 Task: Open a blank sheet, save the file as Rabbit.docx Insert a picture of 'Rabbit' with name  ' Rabbit.png ' Apply border to the image, change style to Dashed line, color Yellow and width '4 pt'
Action: Mouse moved to (291, 236)
Screenshot: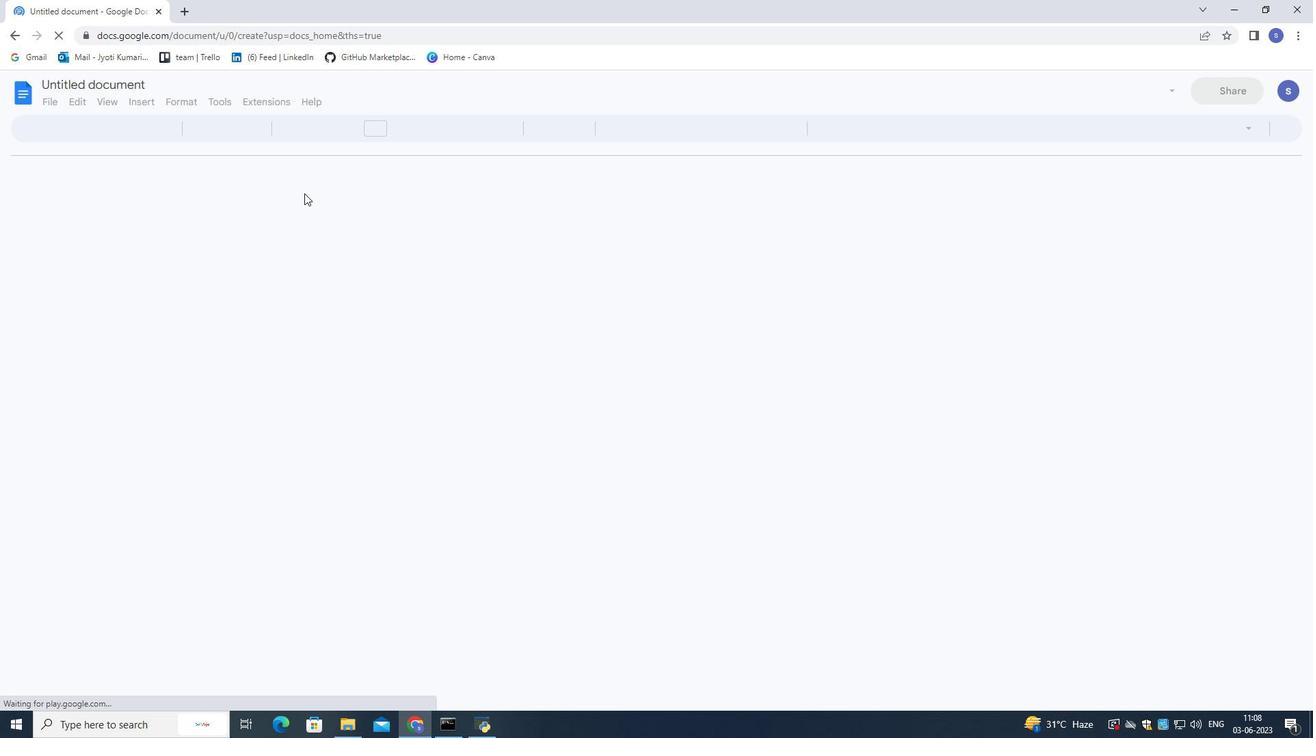 
Action: Mouse pressed left at (291, 236)
Screenshot: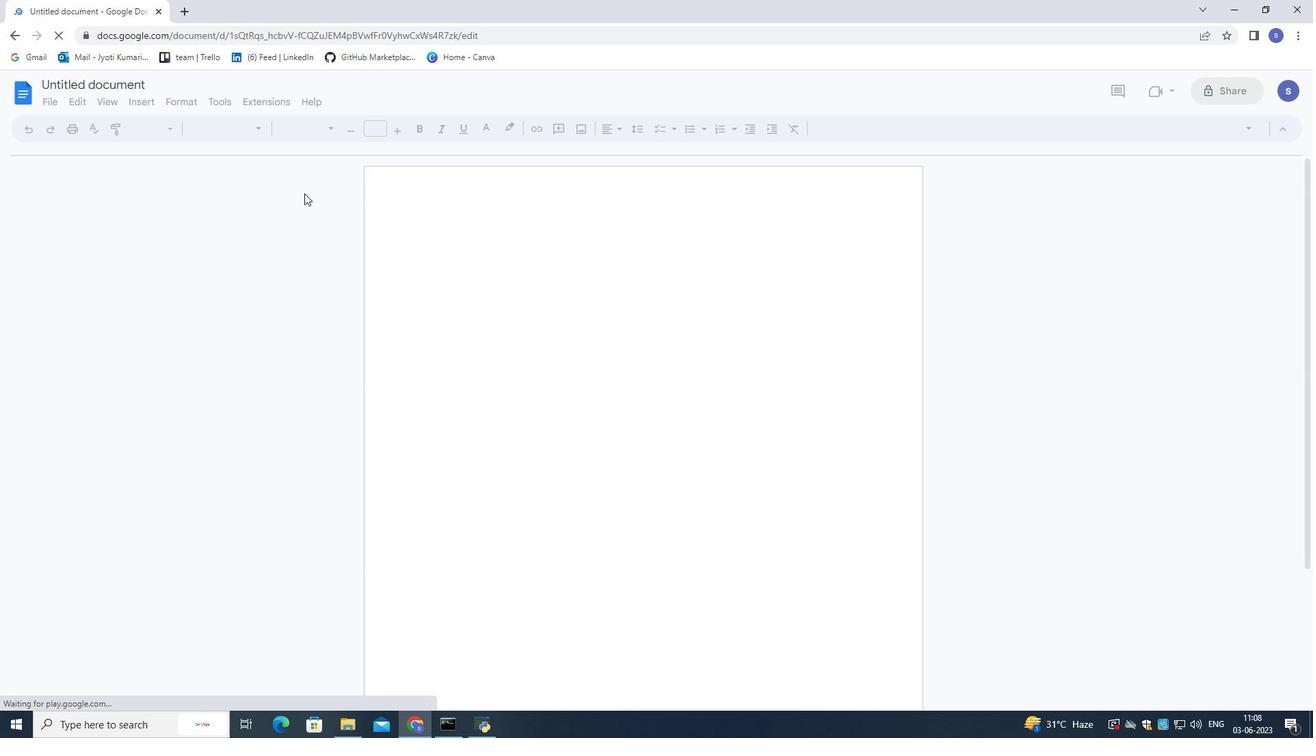 
Action: Mouse moved to (303, 192)
Screenshot: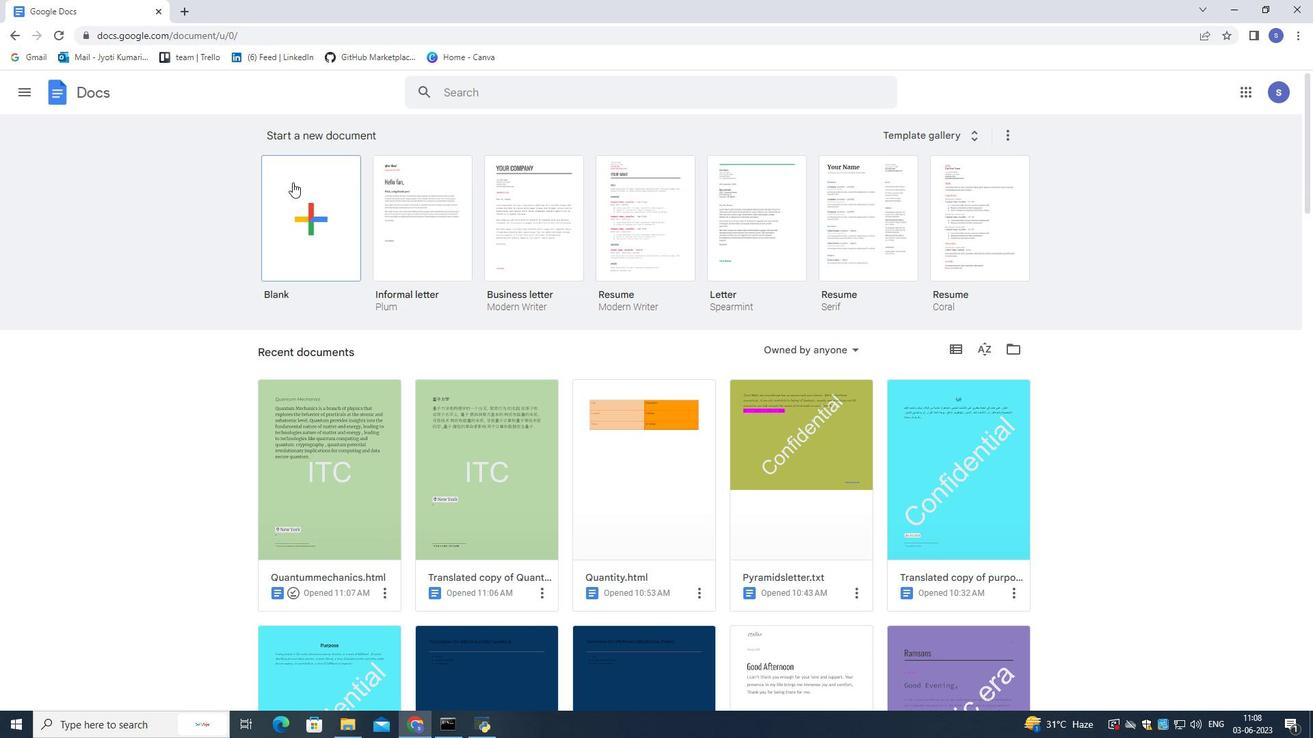 
Action: Mouse pressed left at (303, 192)
Screenshot: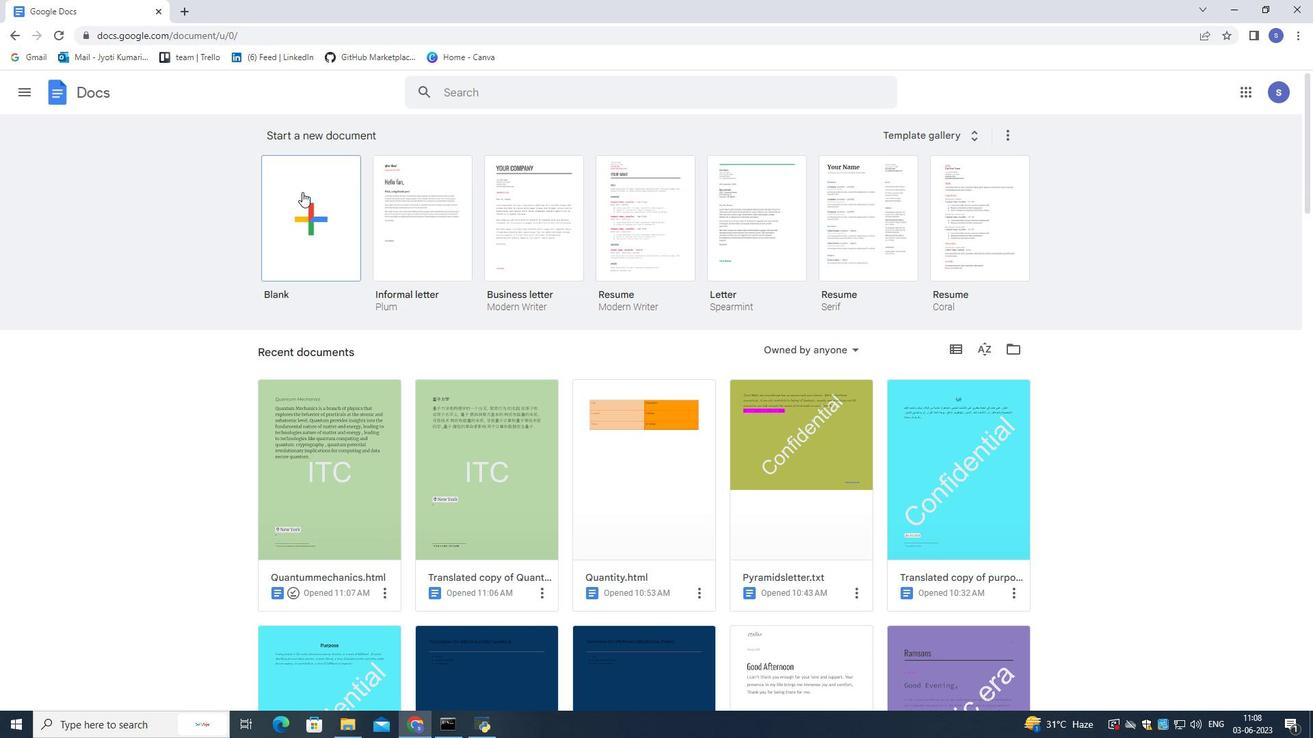 
Action: Mouse moved to (148, 81)
Screenshot: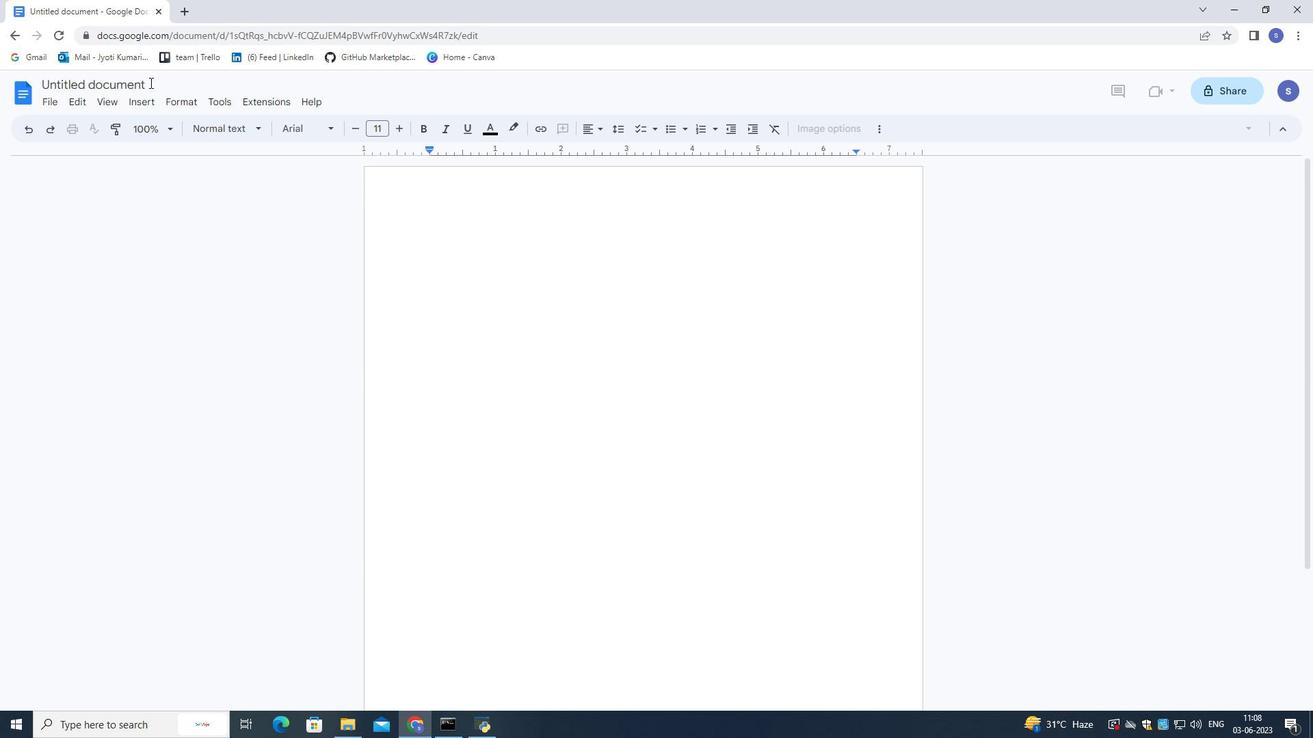 
Action: Mouse pressed left at (148, 81)
Screenshot: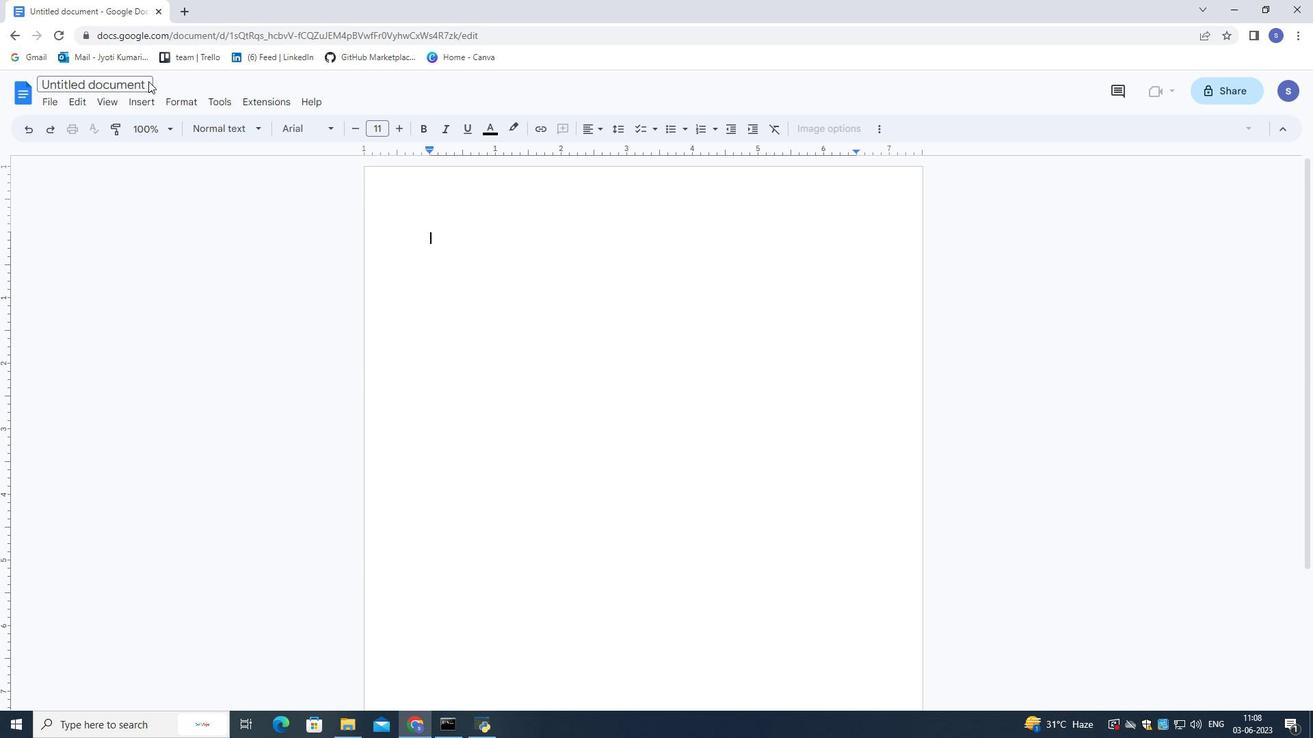 
Action: Key pressed <Key.shift>Rabbit.docx
Screenshot: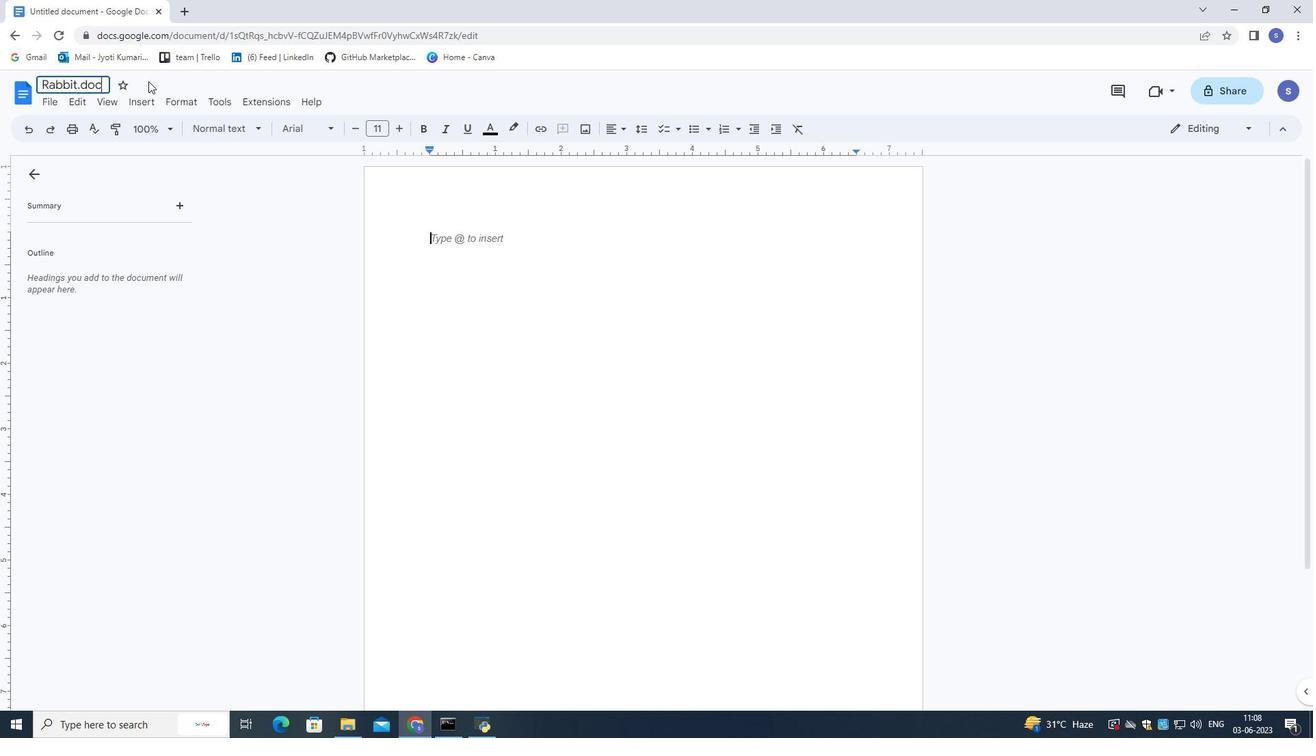 
Action: Mouse moved to (268, 120)
Screenshot: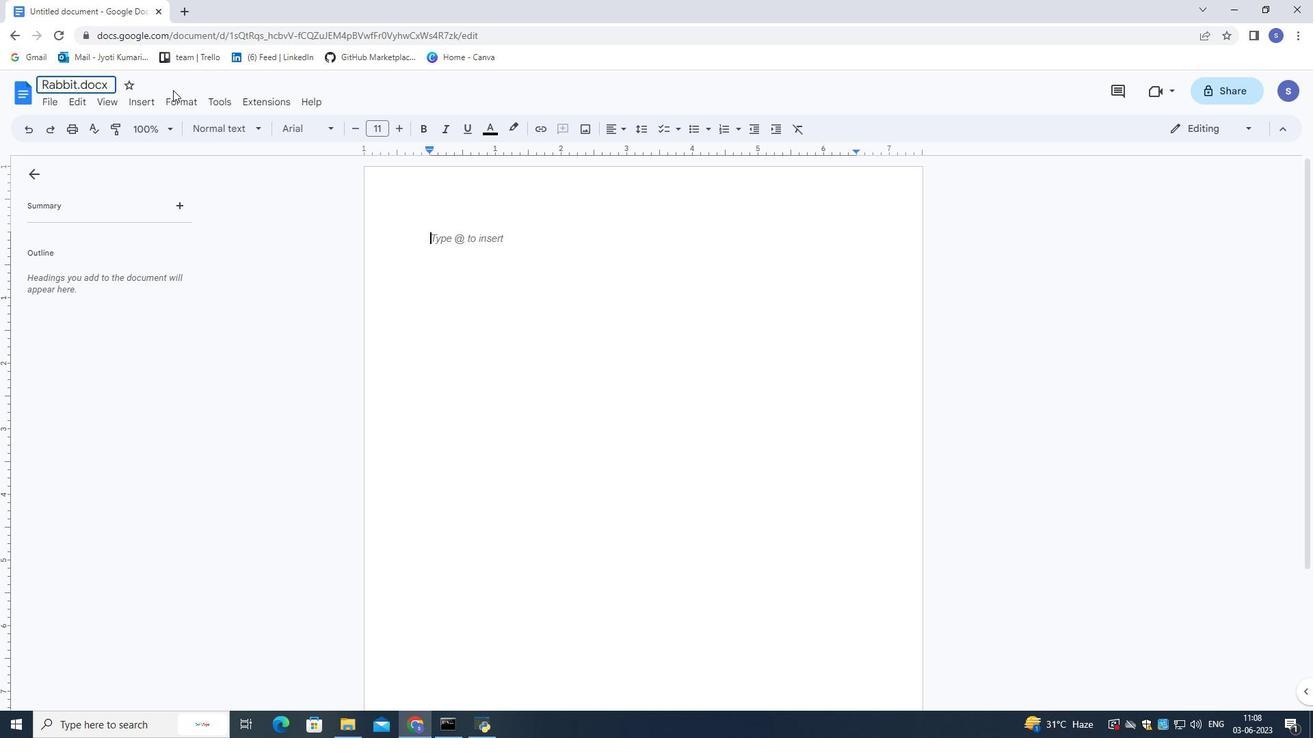 
Action: Key pressed <Key.enter>
Screenshot: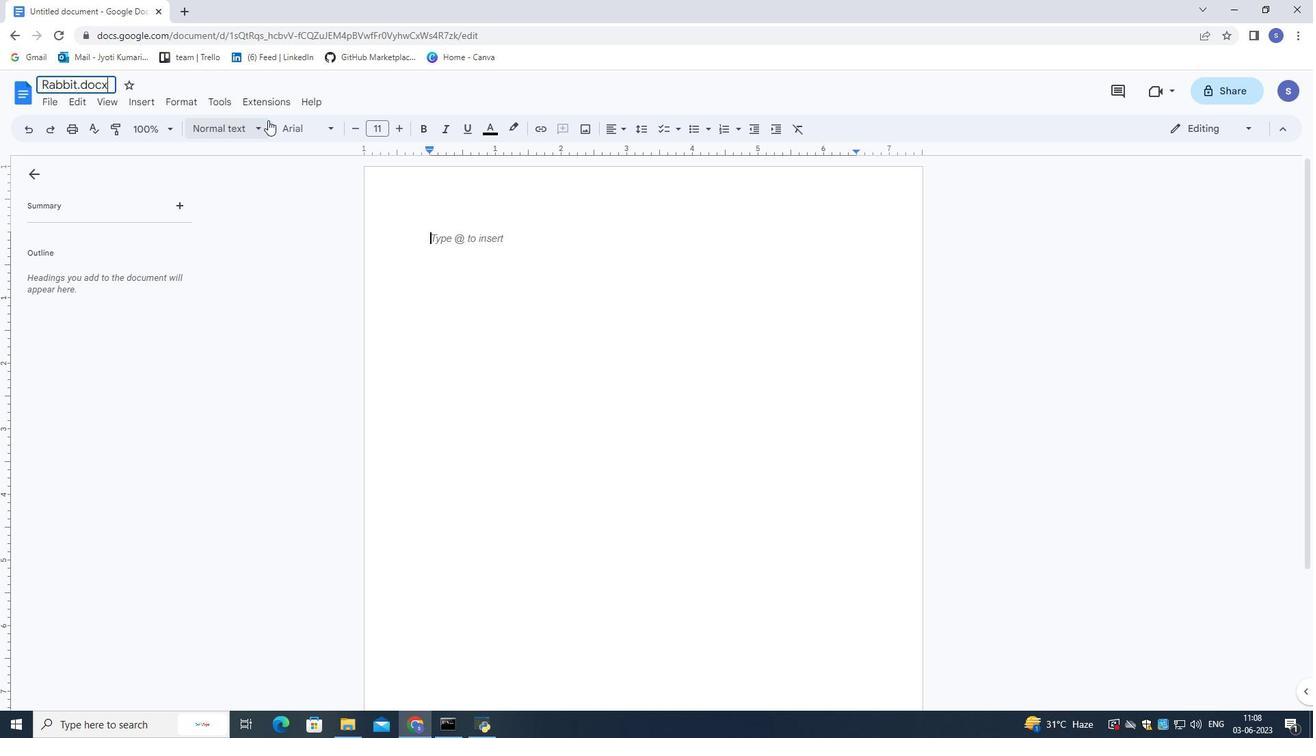 
Action: Mouse moved to (522, 230)
Screenshot: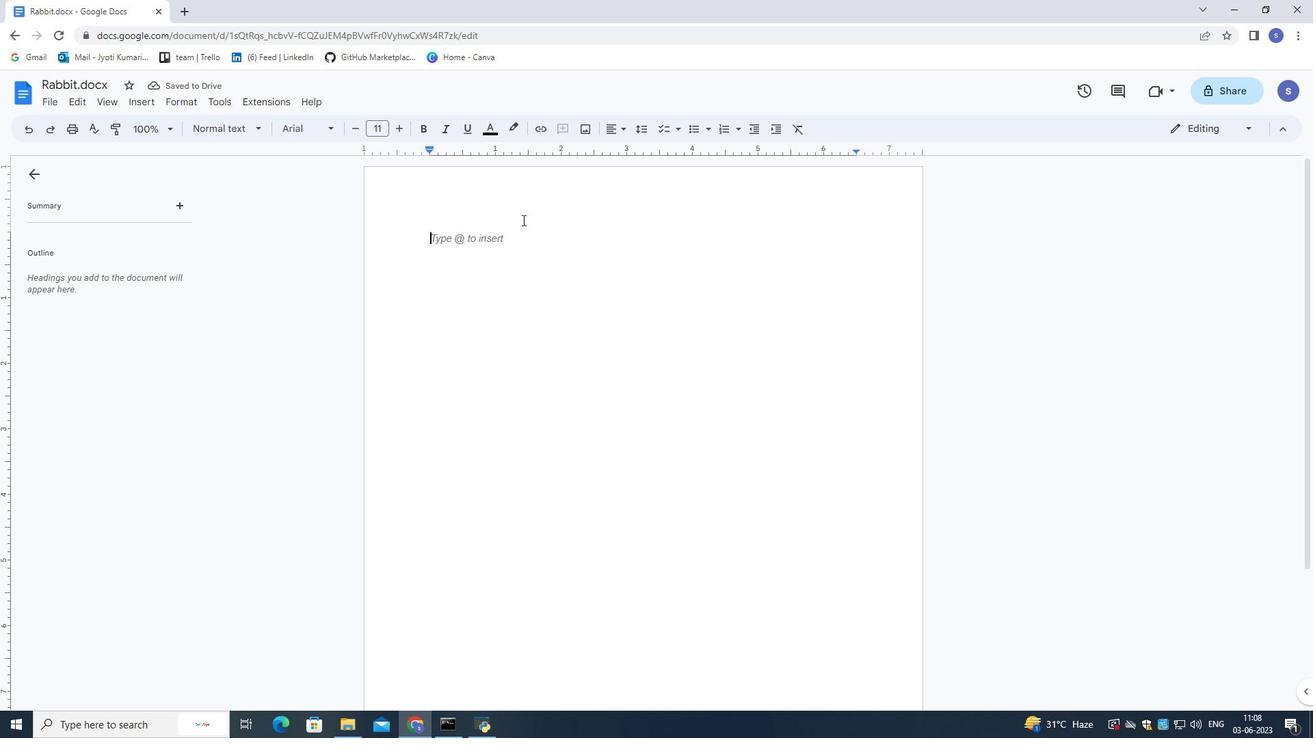 
Action: Mouse pressed left at (522, 230)
Screenshot: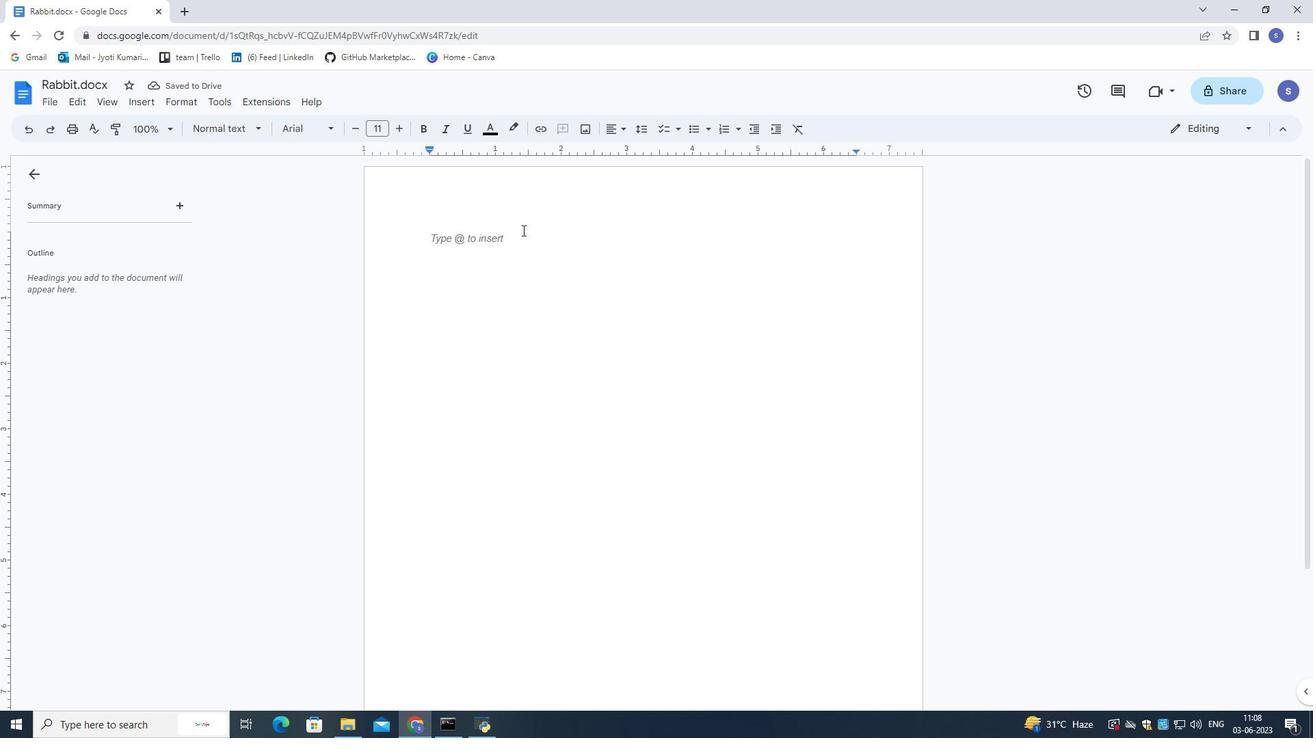 
Action: Mouse moved to (582, 123)
Screenshot: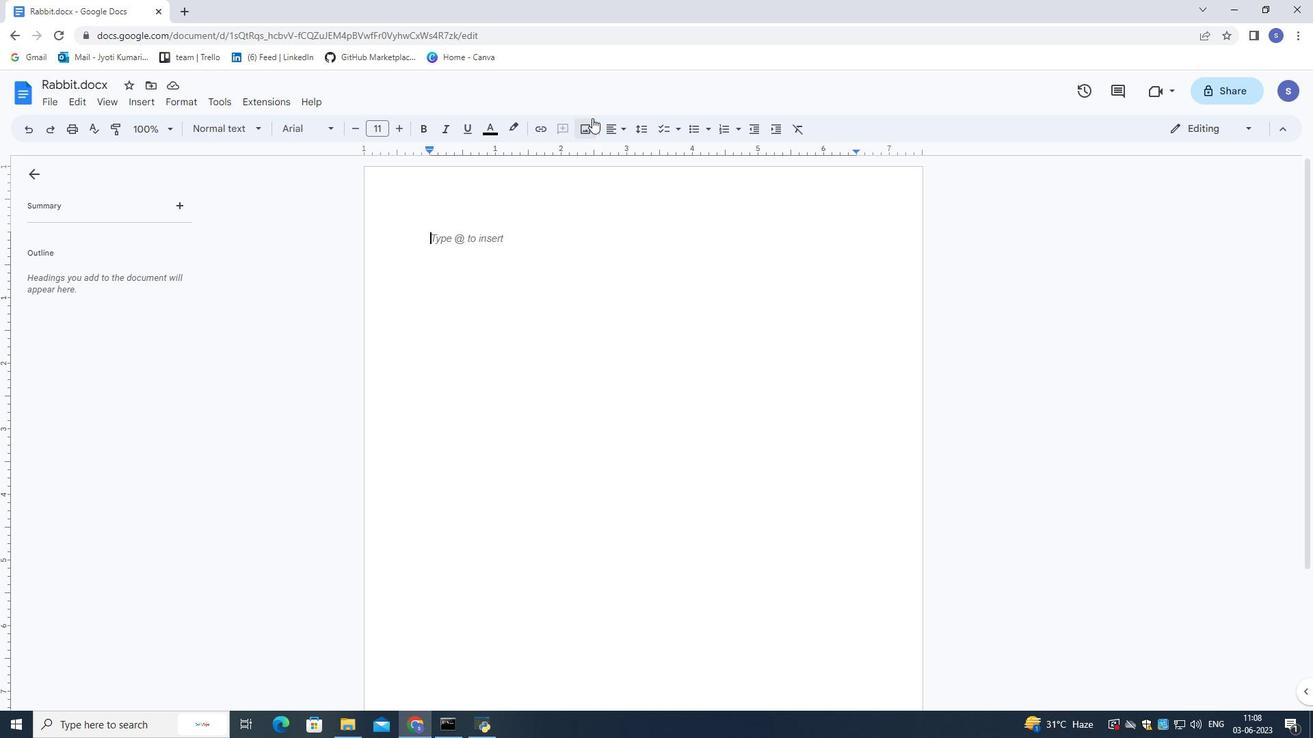 
Action: Mouse pressed left at (582, 123)
Screenshot: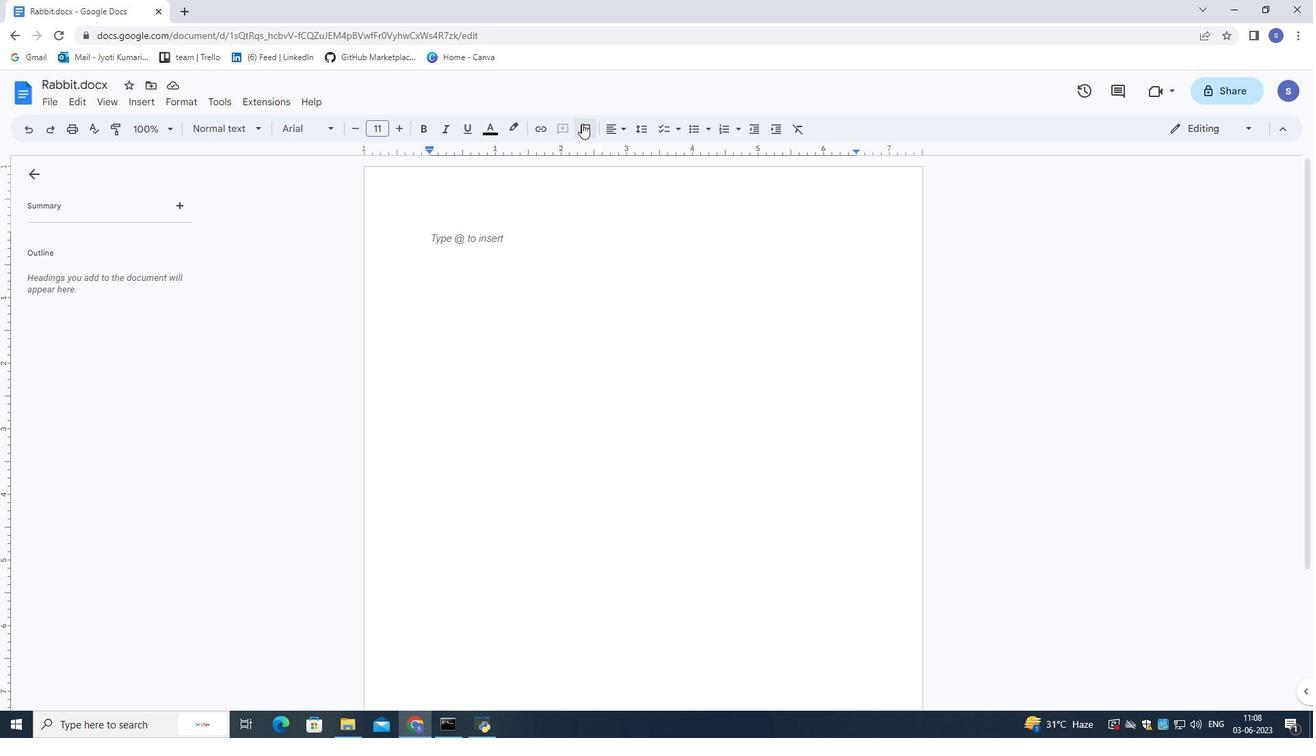 
Action: Mouse moved to (600, 154)
Screenshot: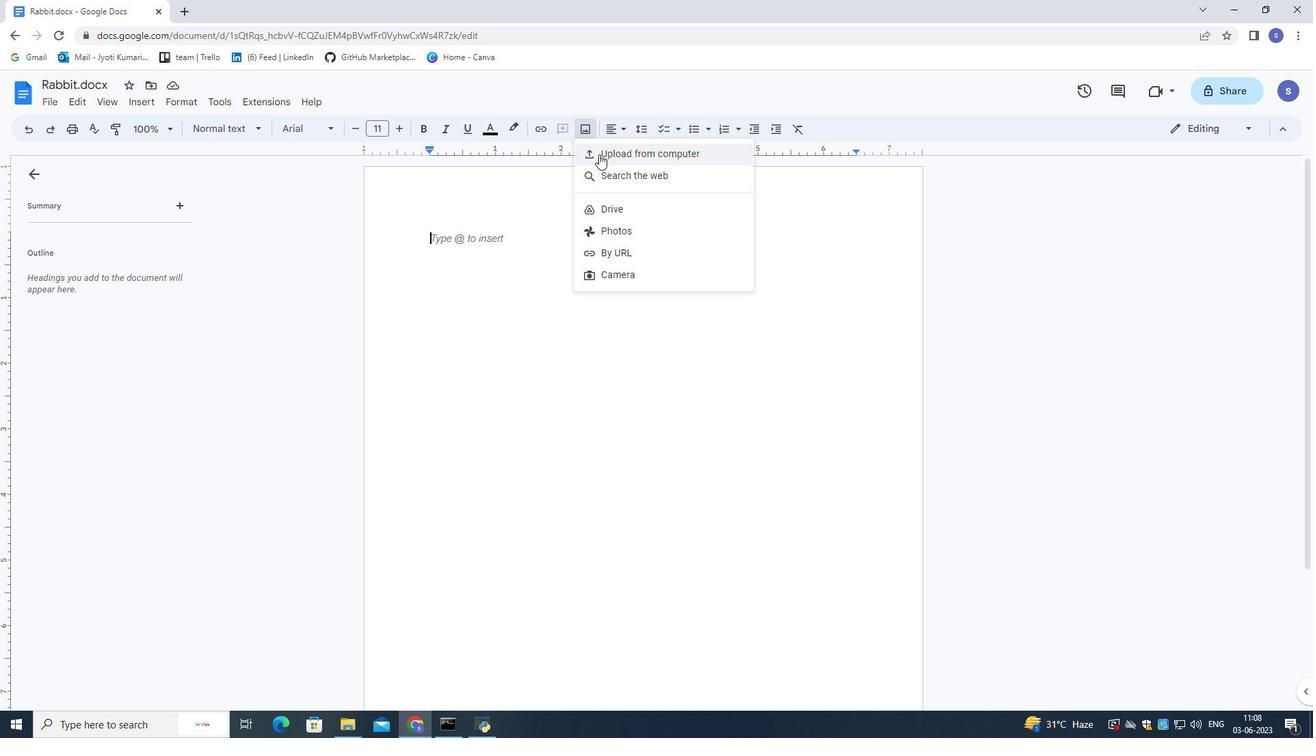 
Action: Mouse pressed left at (600, 154)
Screenshot: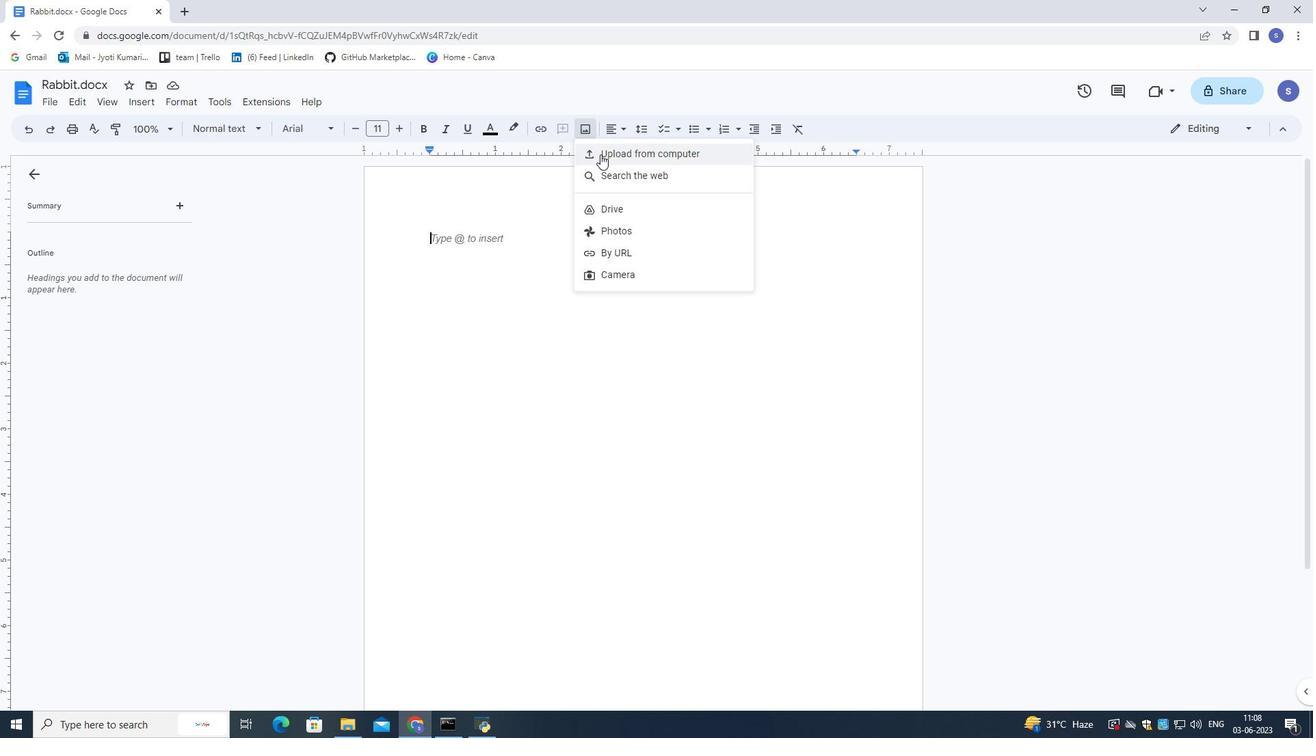 
Action: Mouse moved to (244, 114)
Screenshot: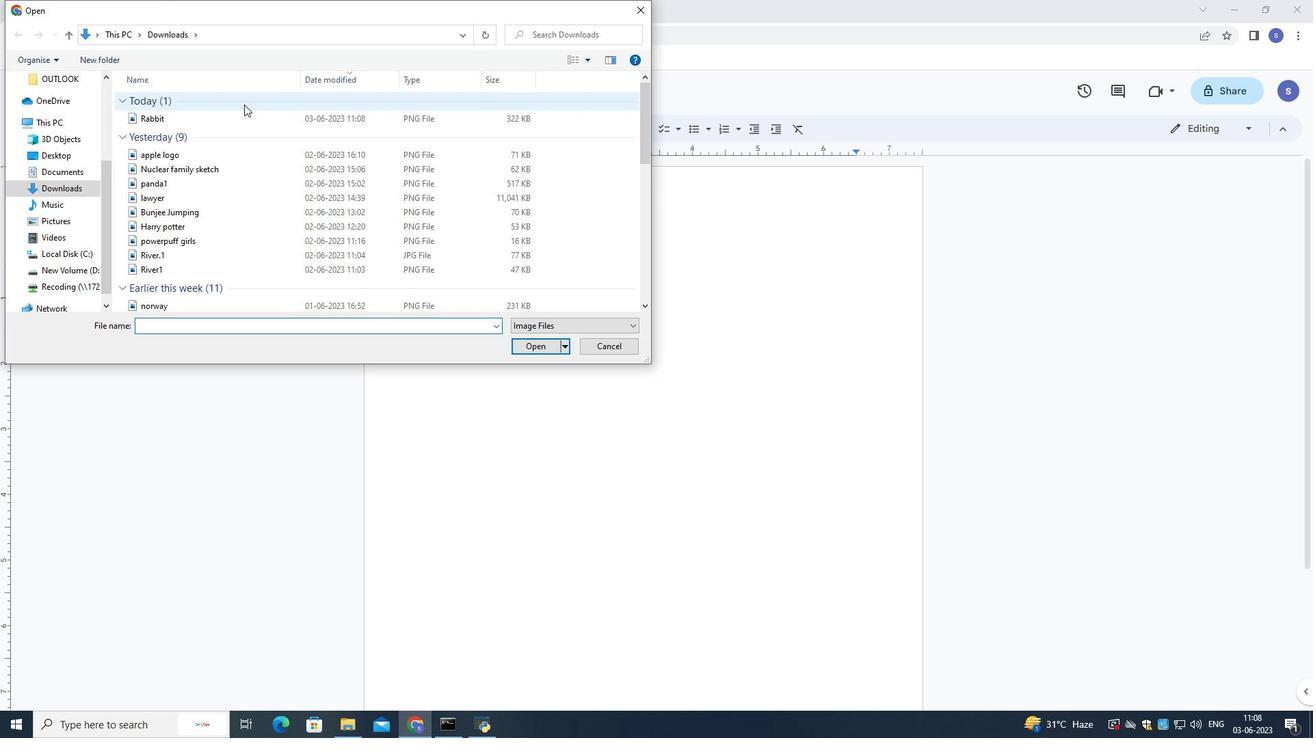 
Action: Mouse pressed left at (244, 114)
Screenshot: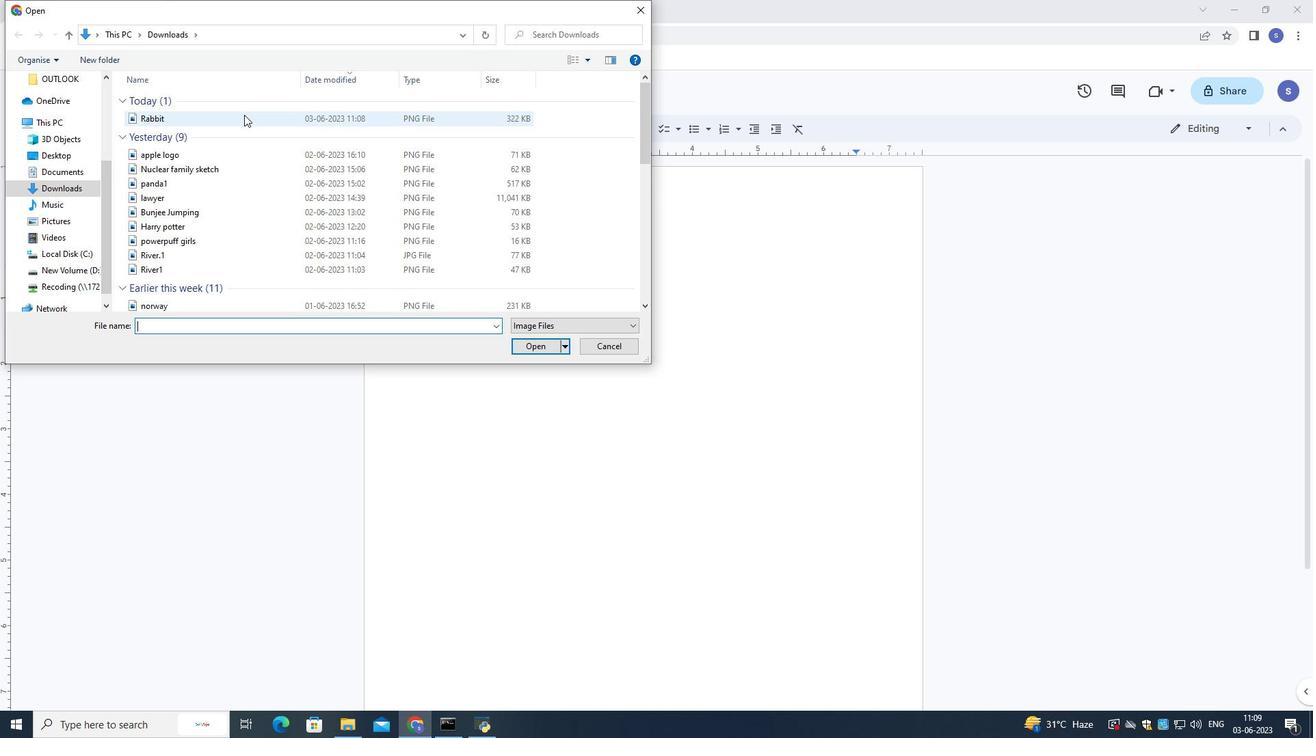 
Action: Mouse moved to (532, 349)
Screenshot: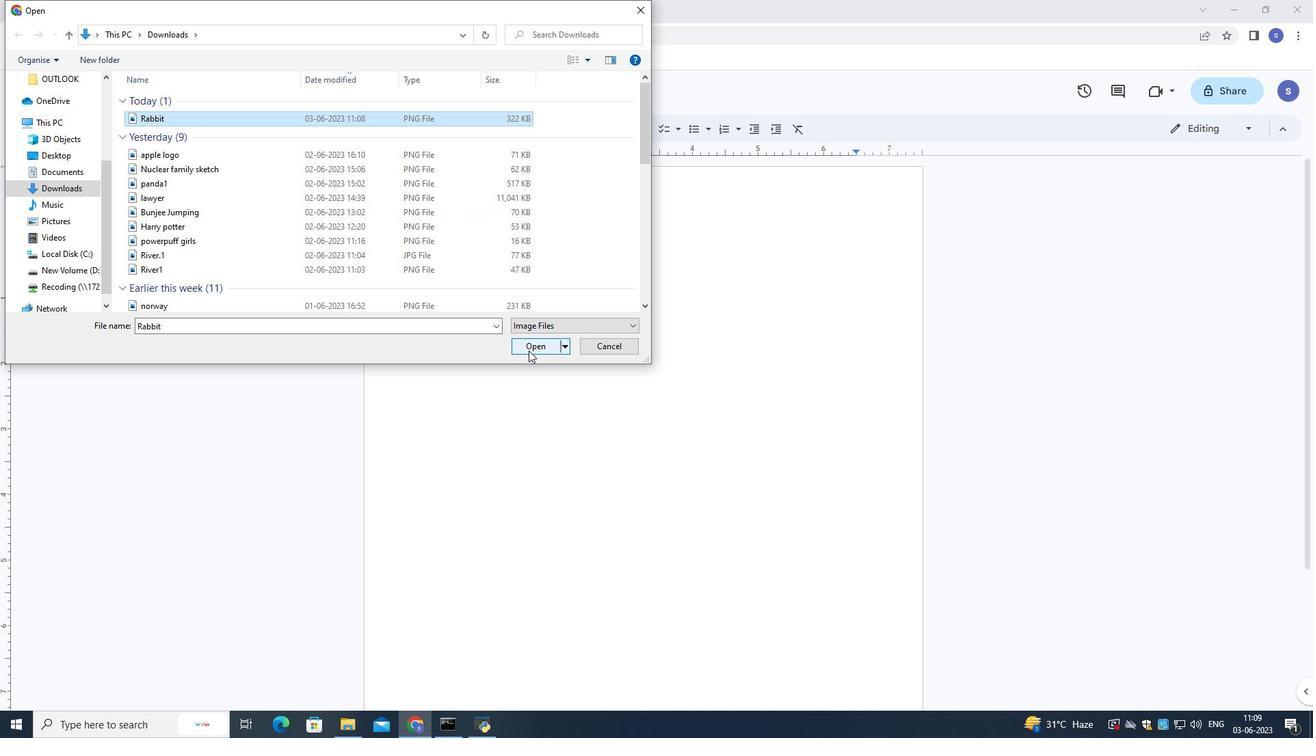 
Action: Mouse pressed left at (532, 349)
Screenshot: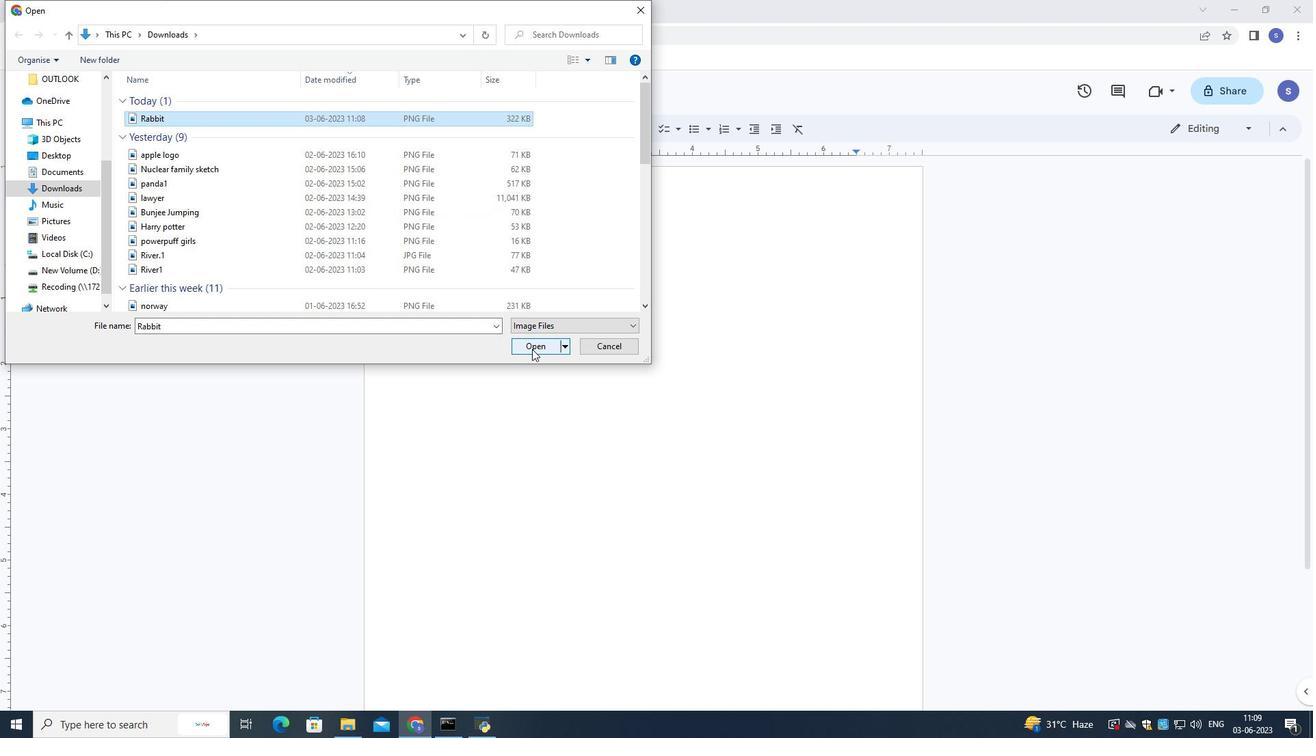 
Action: Mouse moved to (575, 309)
Screenshot: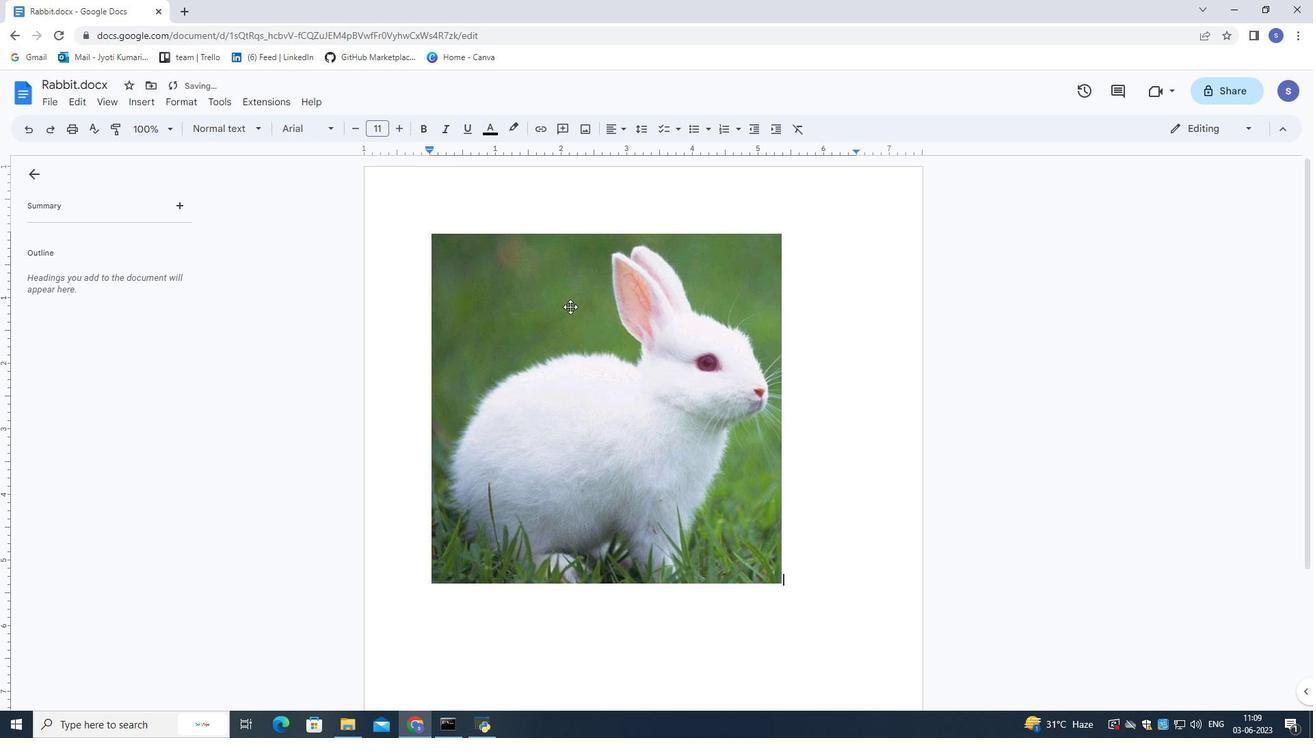 
Action: Mouse pressed left at (575, 309)
Screenshot: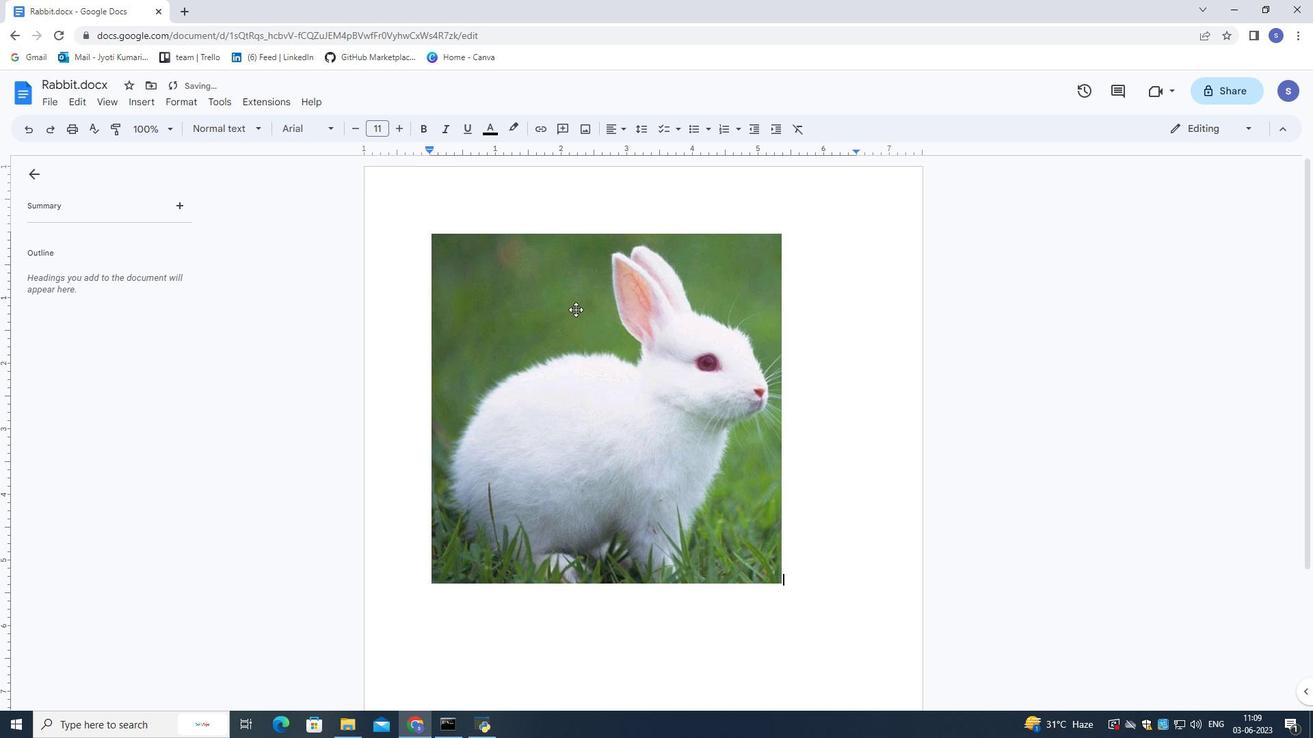 
Action: Mouse moved to (539, 270)
Screenshot: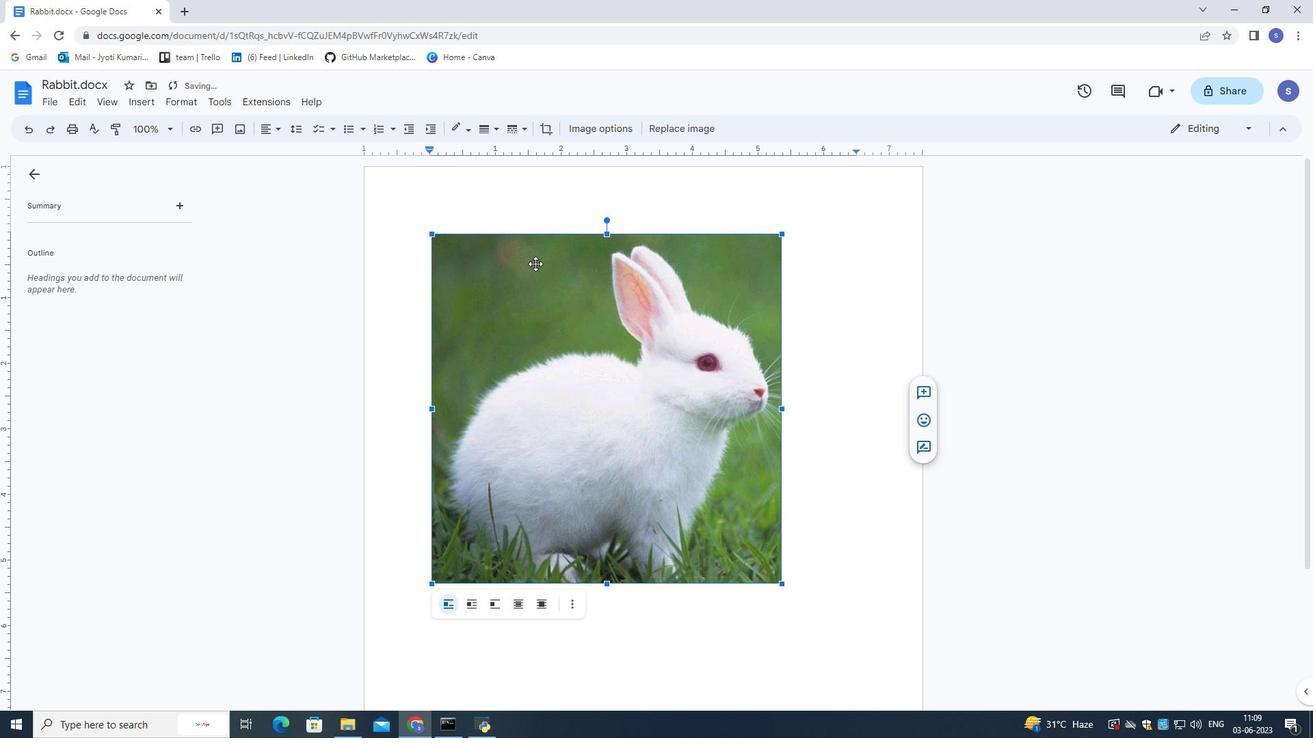 
Action: Mouse pressed left at (539, 270)
Screenshot: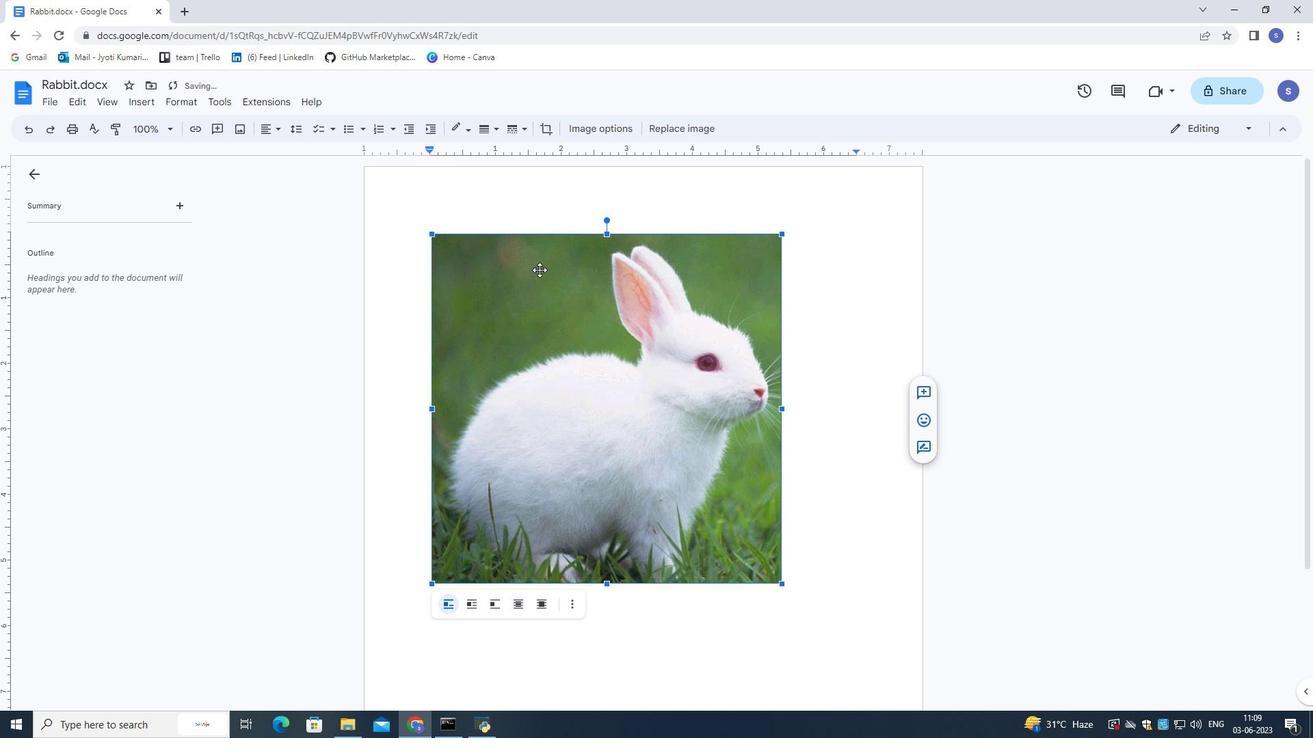 
Action: Mouse moved to (541, 327)
Screenshot: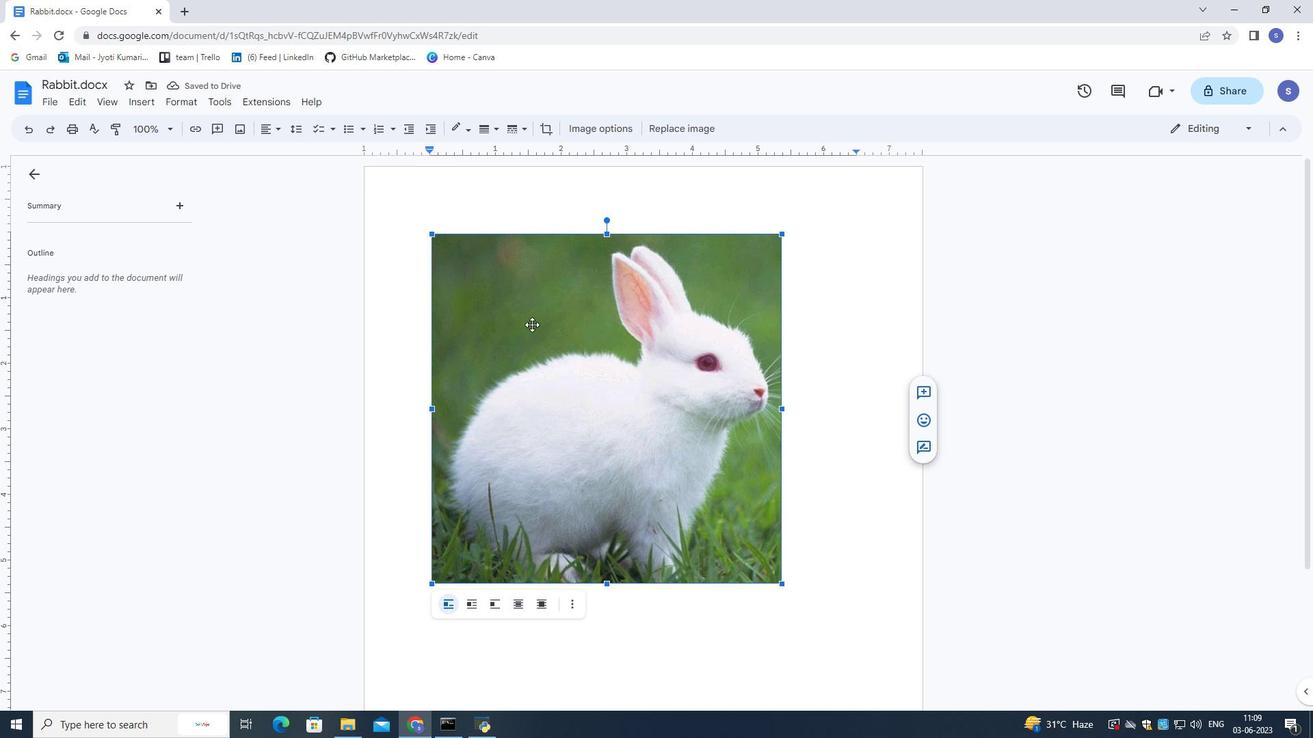 
Action: Mouse pressed left at (541, 327)
Screenshot: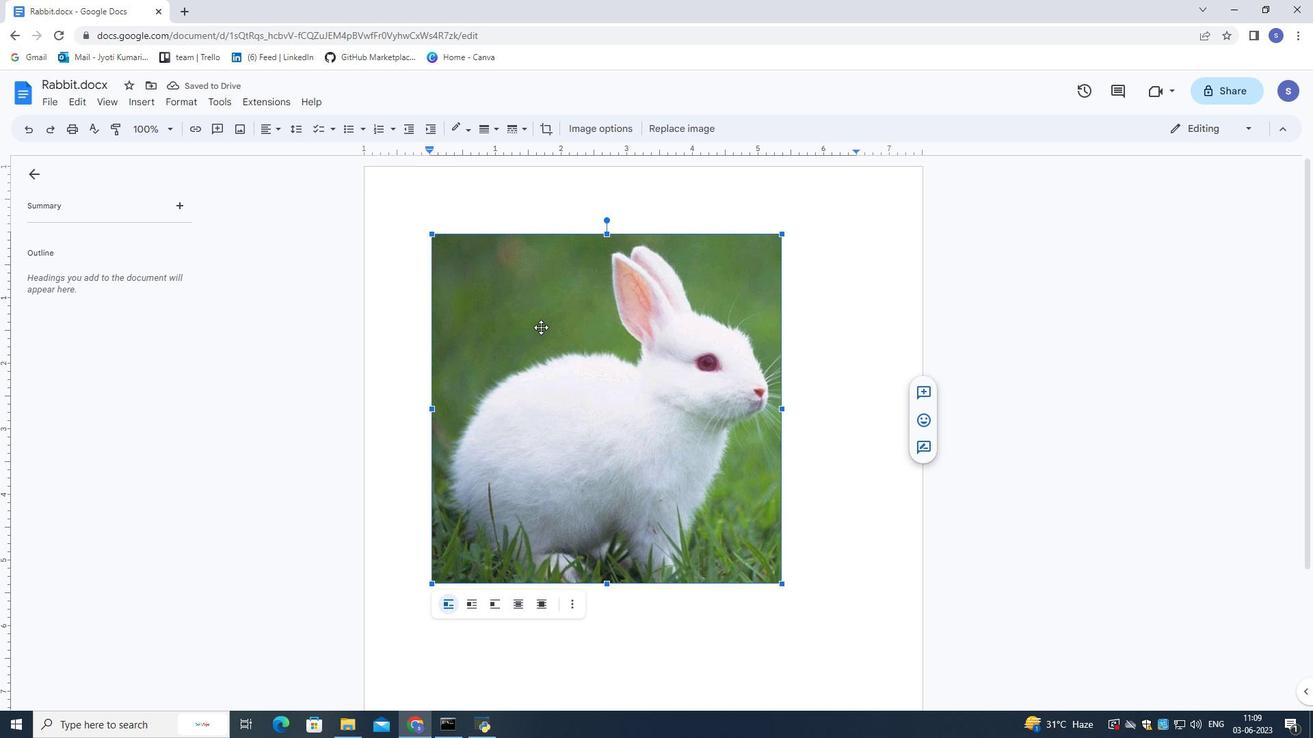 
Action: Mouse moved to (508, 128)
Screenshot: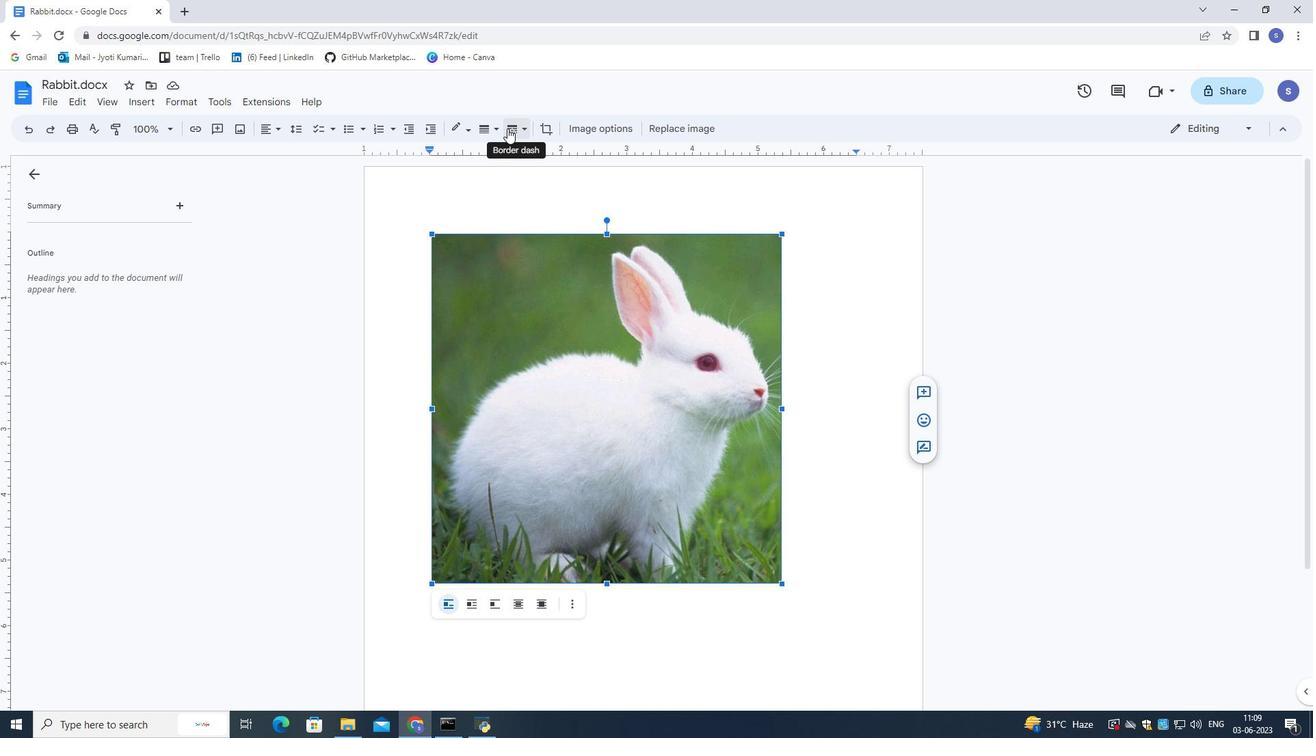 
Action: Mouse pressed left at (508, 128)
Screenshot: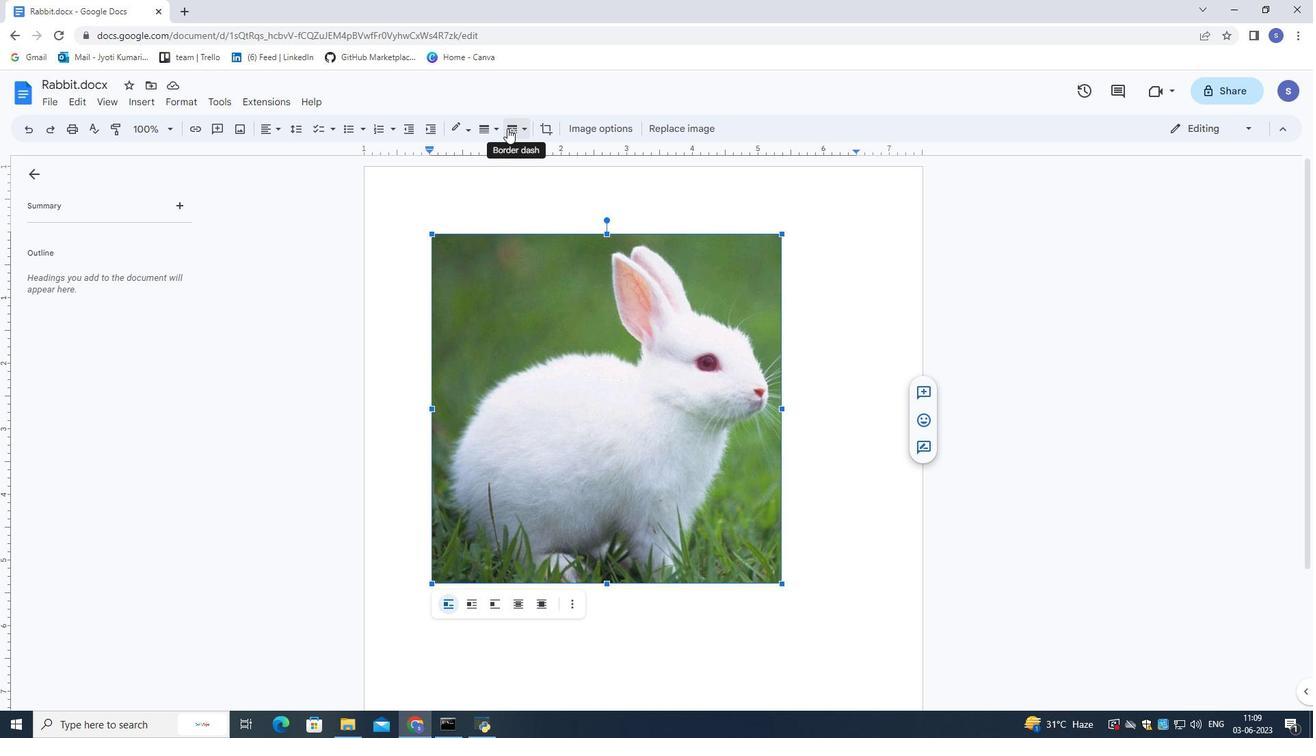 
Action: Mouse moved to (535, 162)
Screenshot: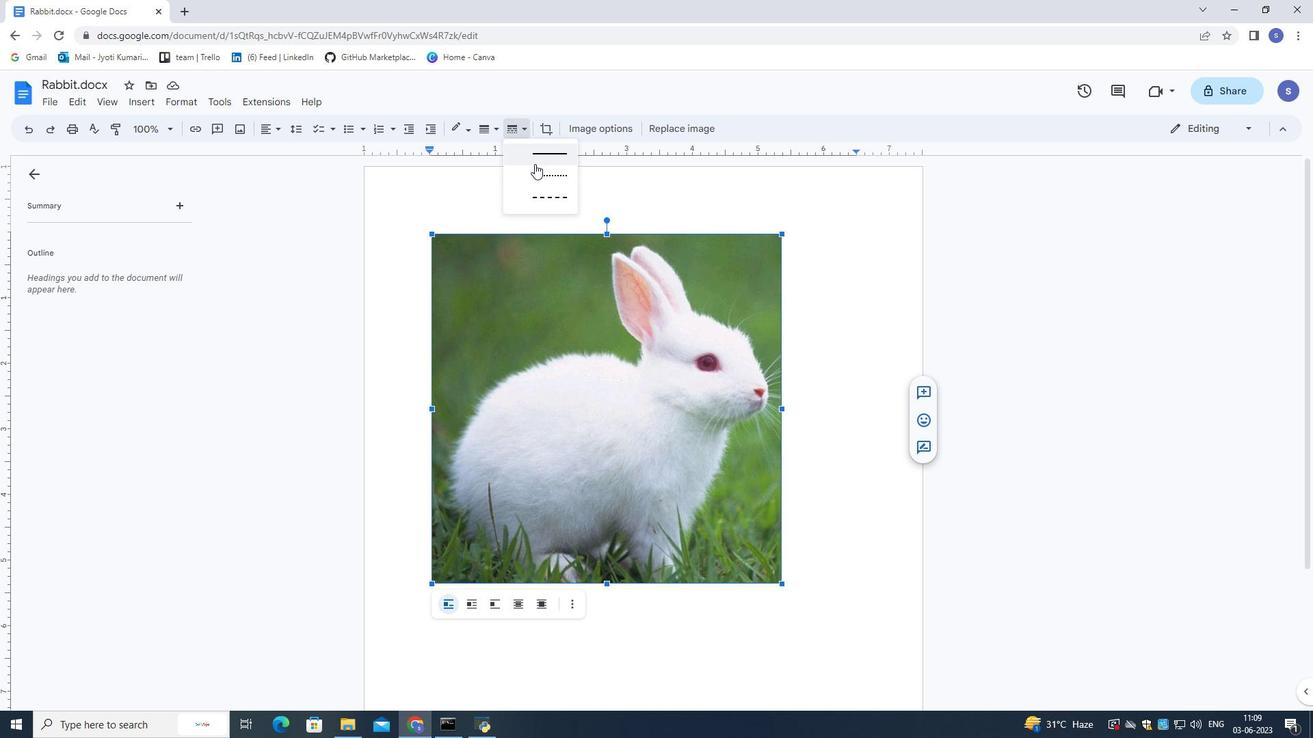 
Action: Mouse pressed left at (535, 162)
Screenshot: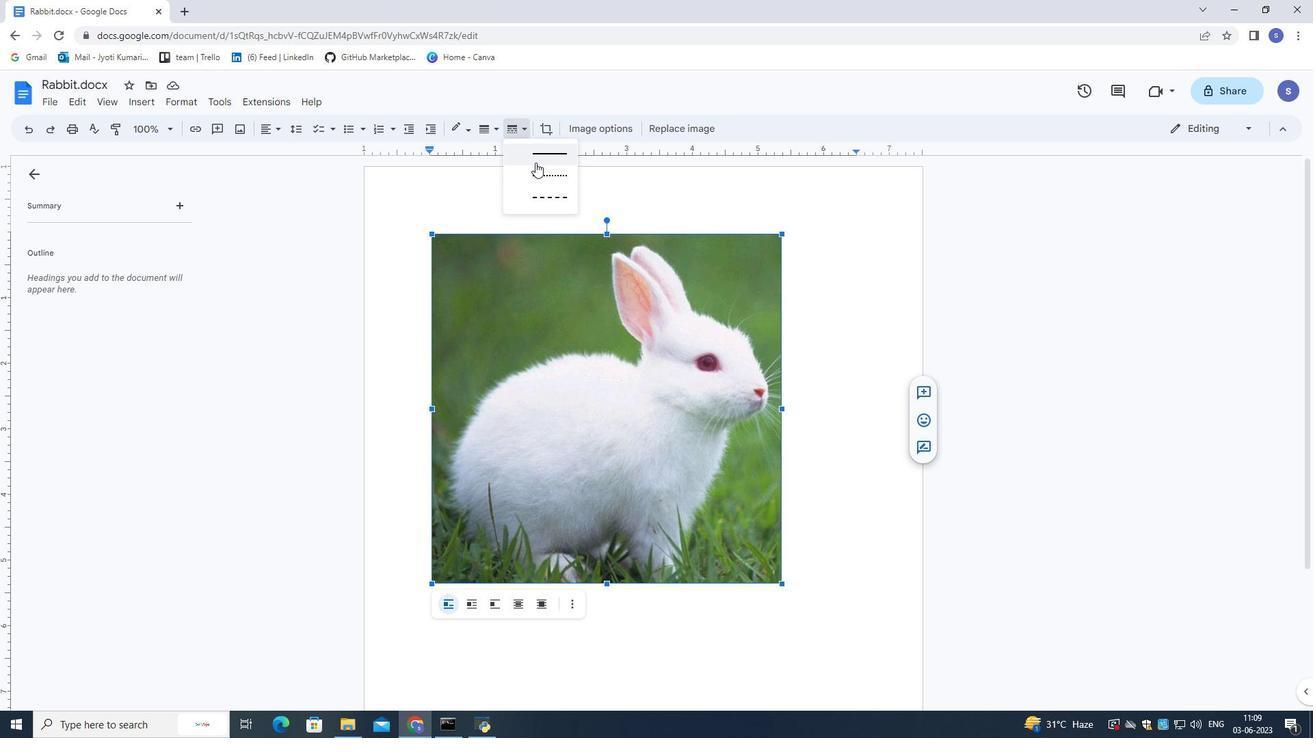 
Action: Mouse moved to (514, 127)
Screenshot: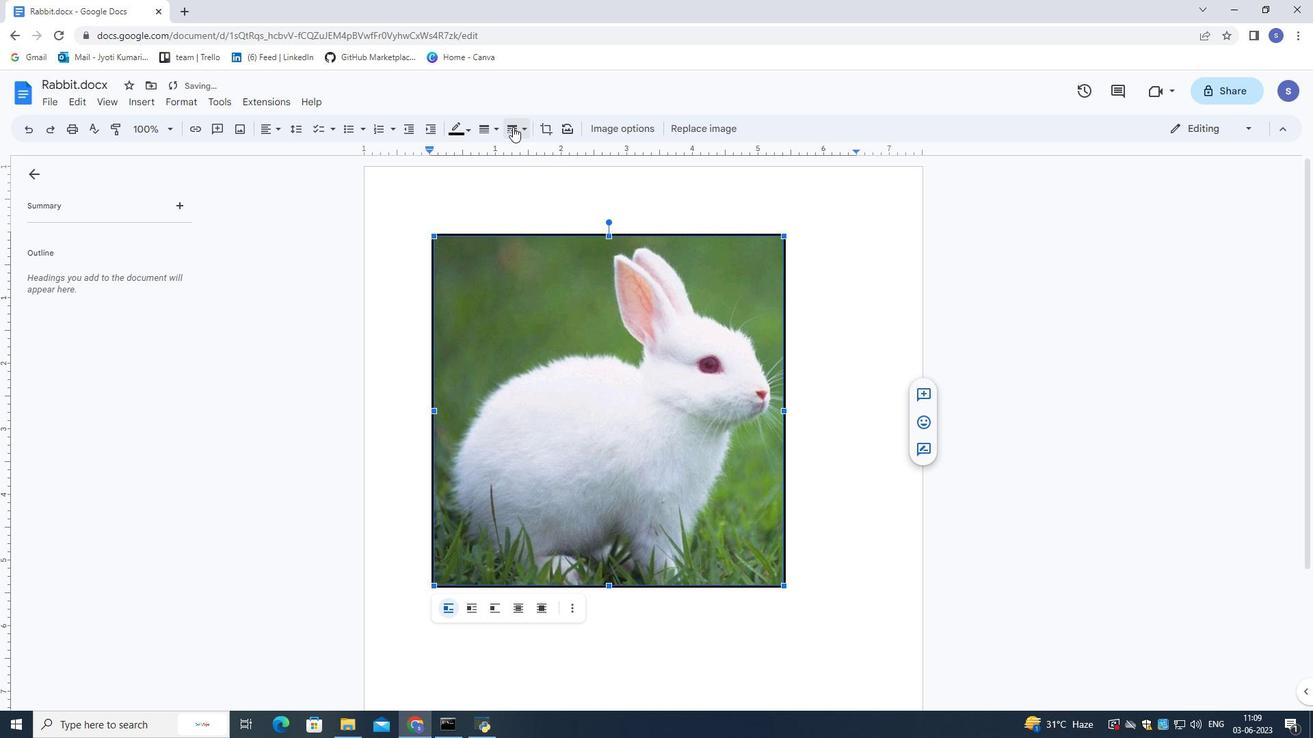 
Action: Mouse pressed left at (514, 127)
Screenshot: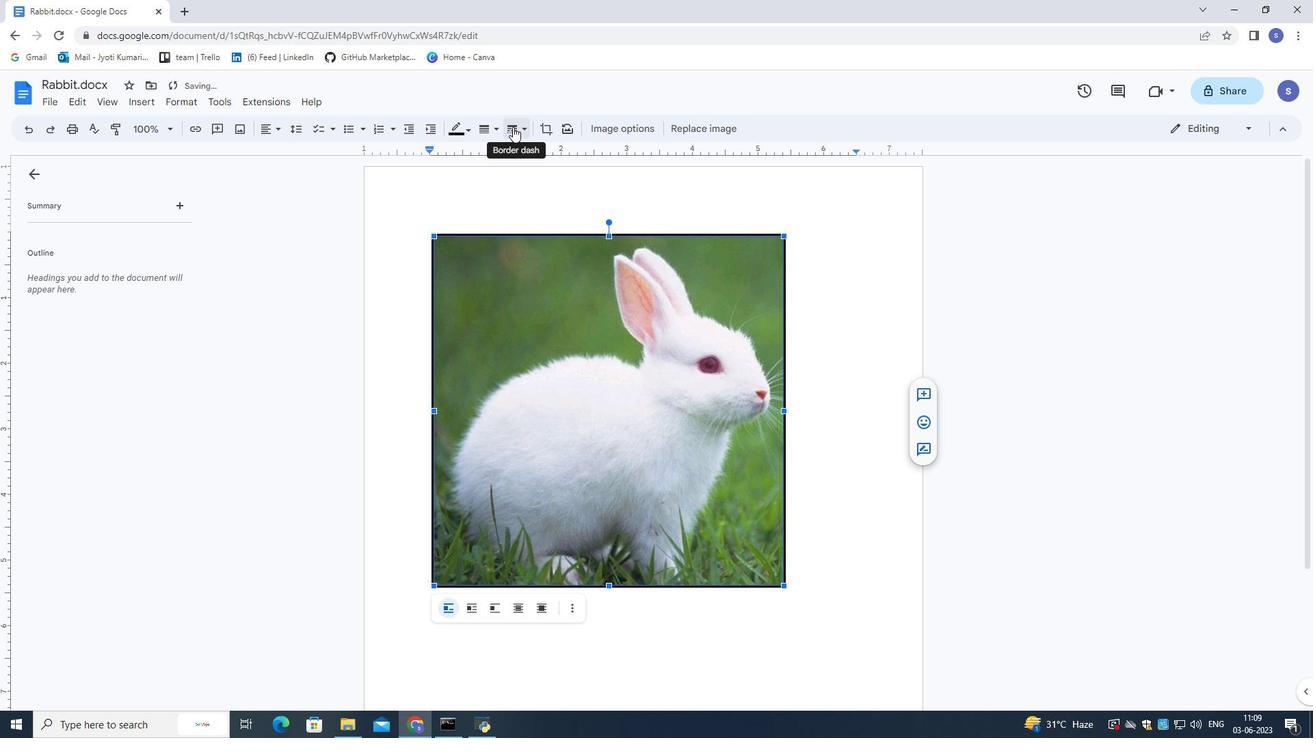 
Action: Mouse moved to (539, 194)
Screenshot: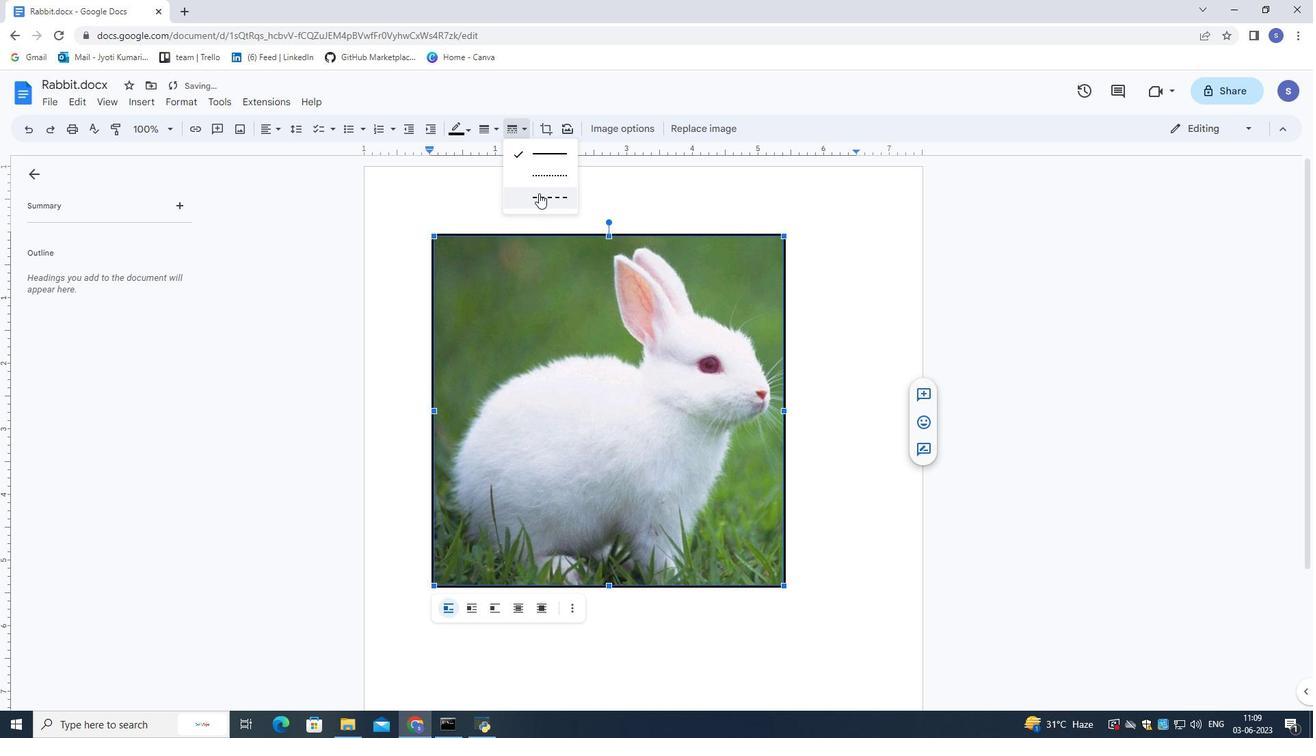 
Action: Mouse pressed left at (539, 194)
Screenshot: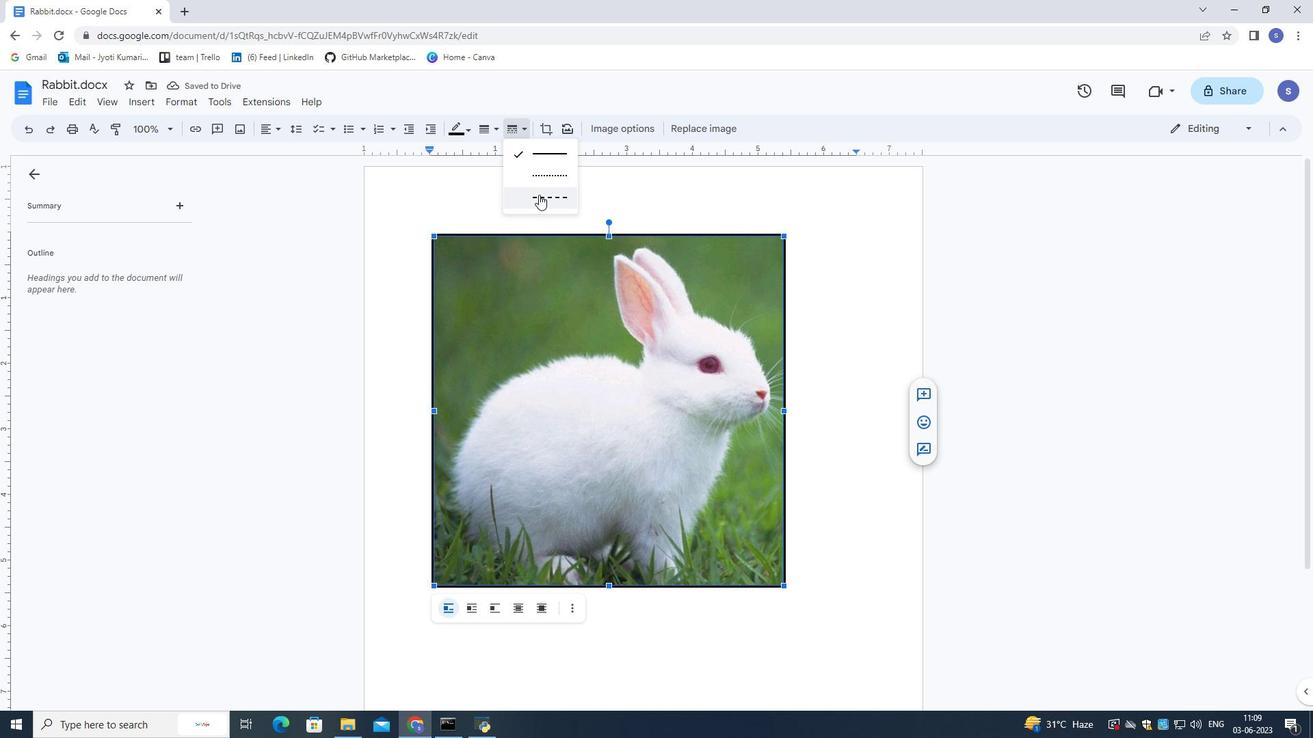 
Action: Mouse moved to (491, 126)
Screenshot: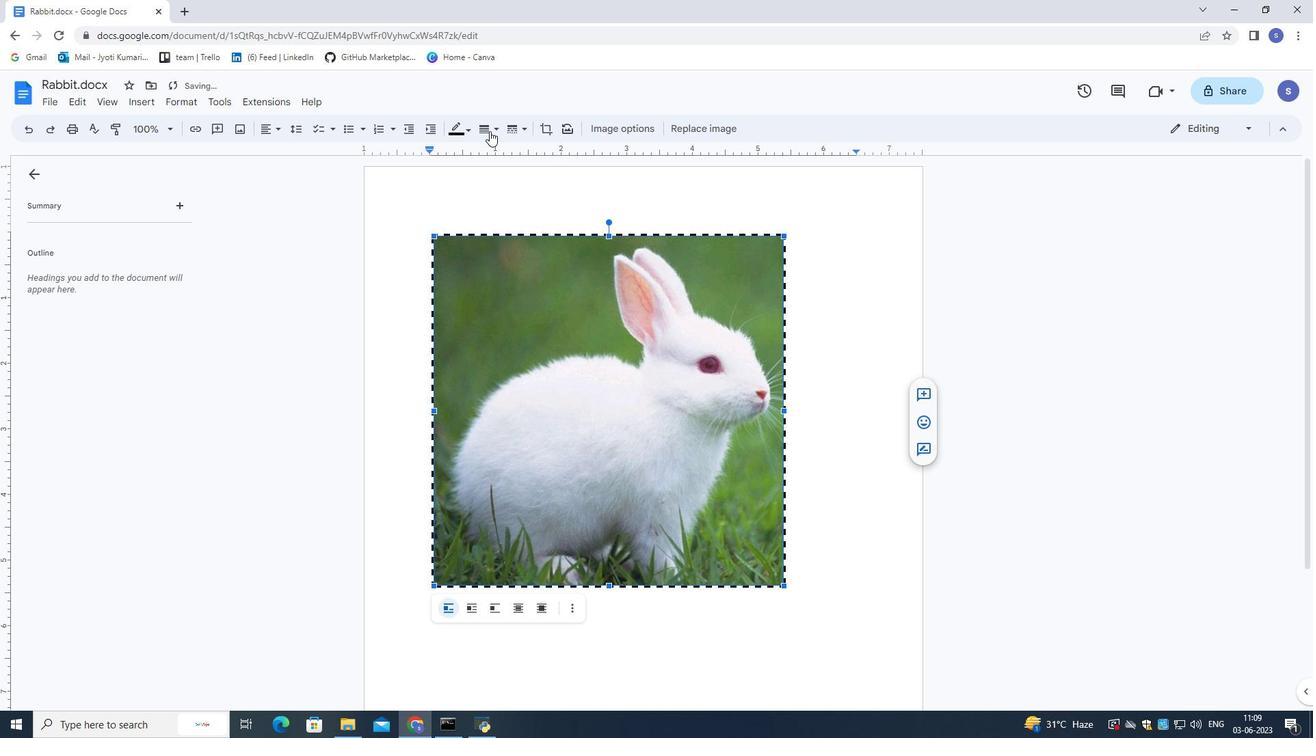 
Action: Mouse pressed left at (491, 126)
Screenshot: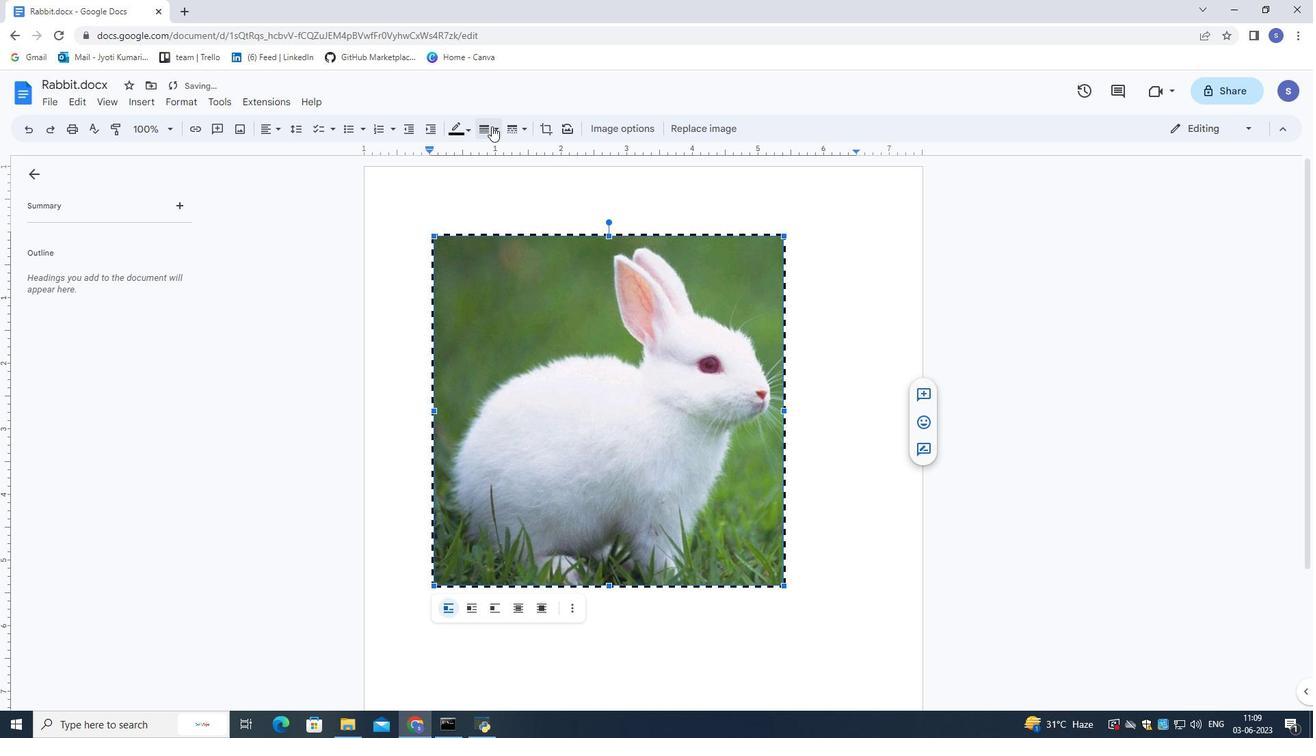 
Action: Mouse moved to (514, 220)
Screenshot: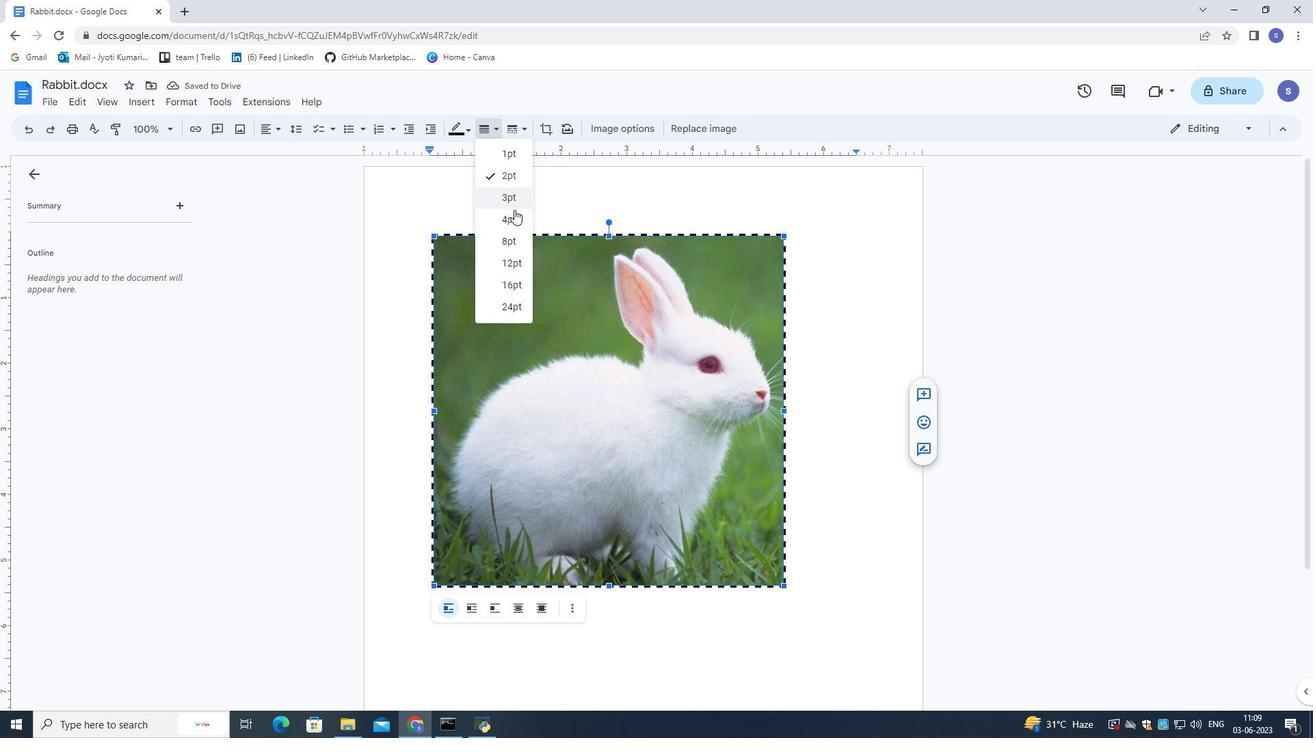 
Action: Mouse pressed left at (514, 220)
Screenshot: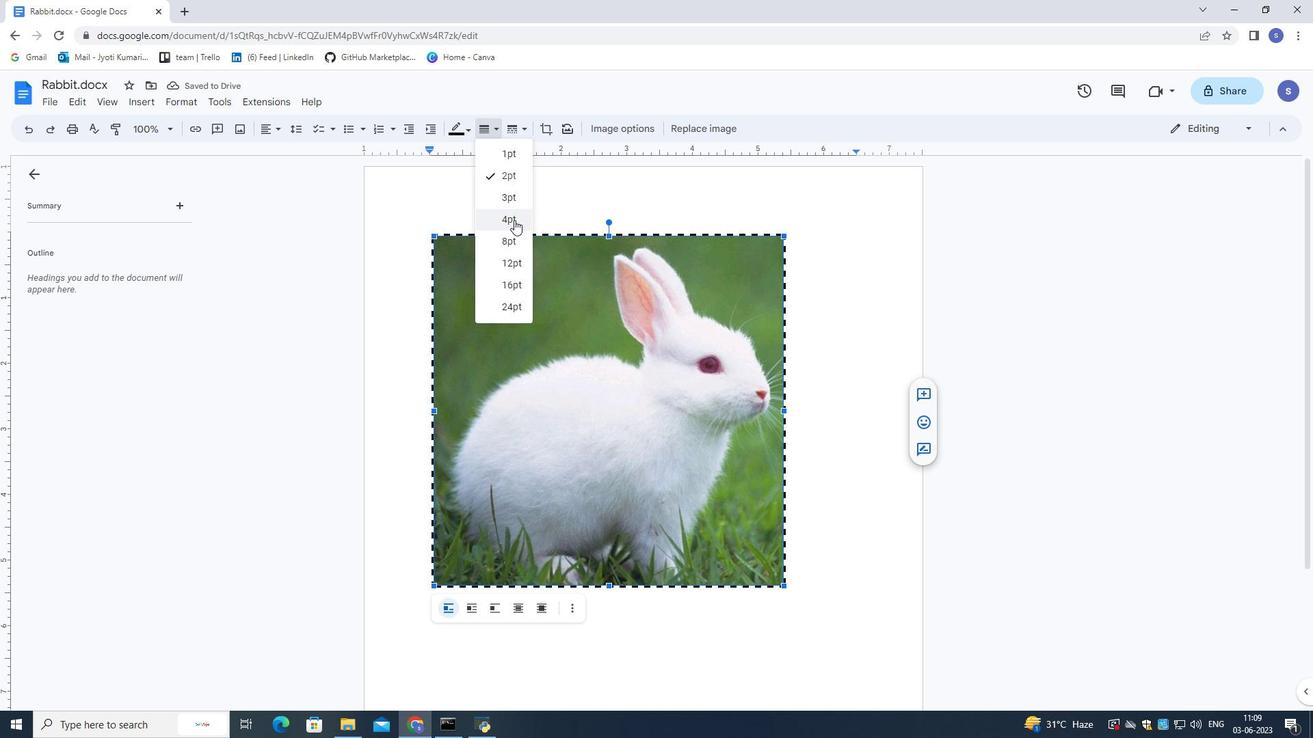 
Action: Mouse moved to (465, 128)
Screenshot: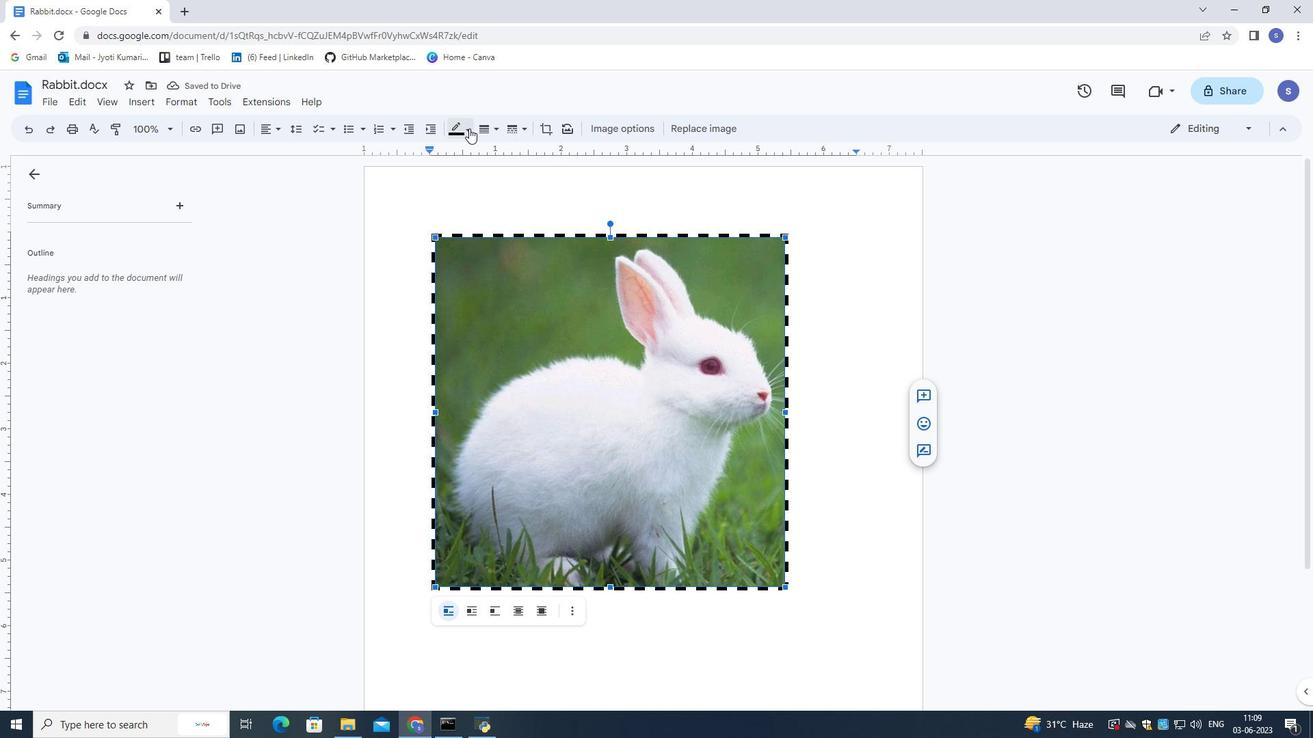 
Action: Mouse pressed left at (465, 128)
Screenshot: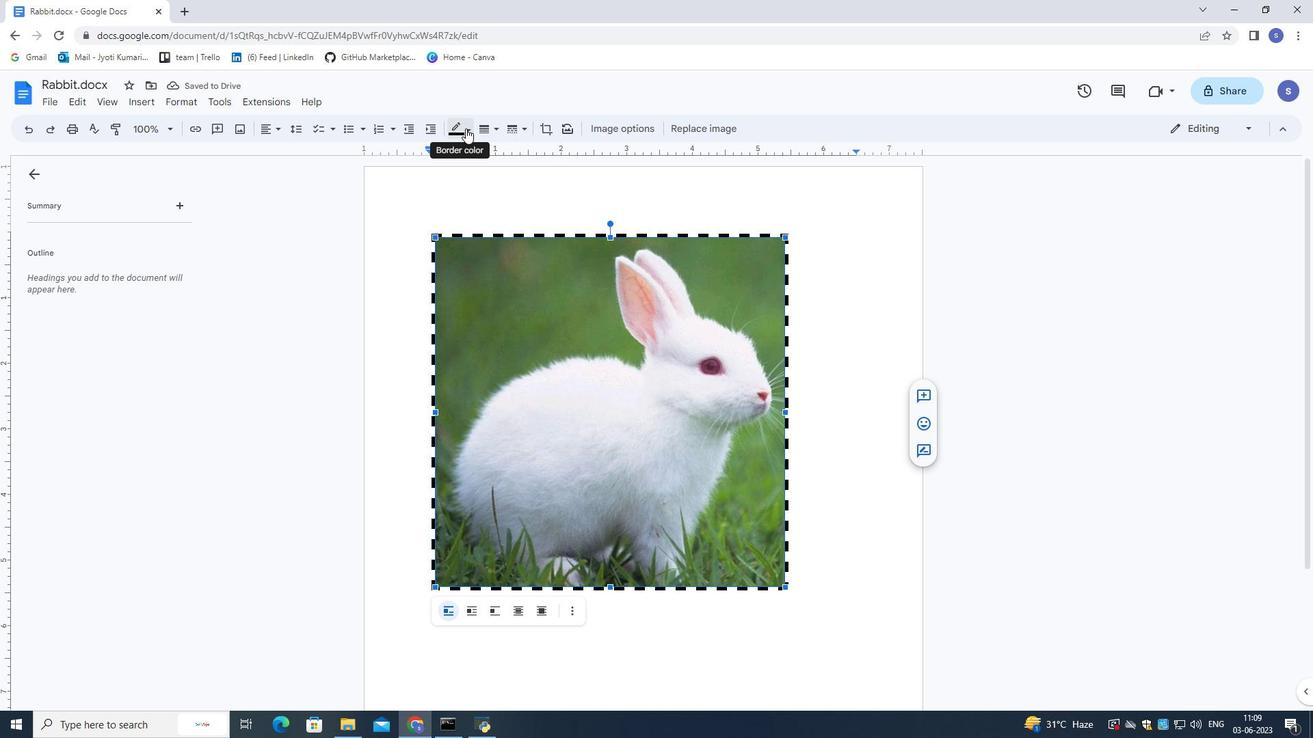 
Action: Mouse moved to (503, 190)
Screenshot: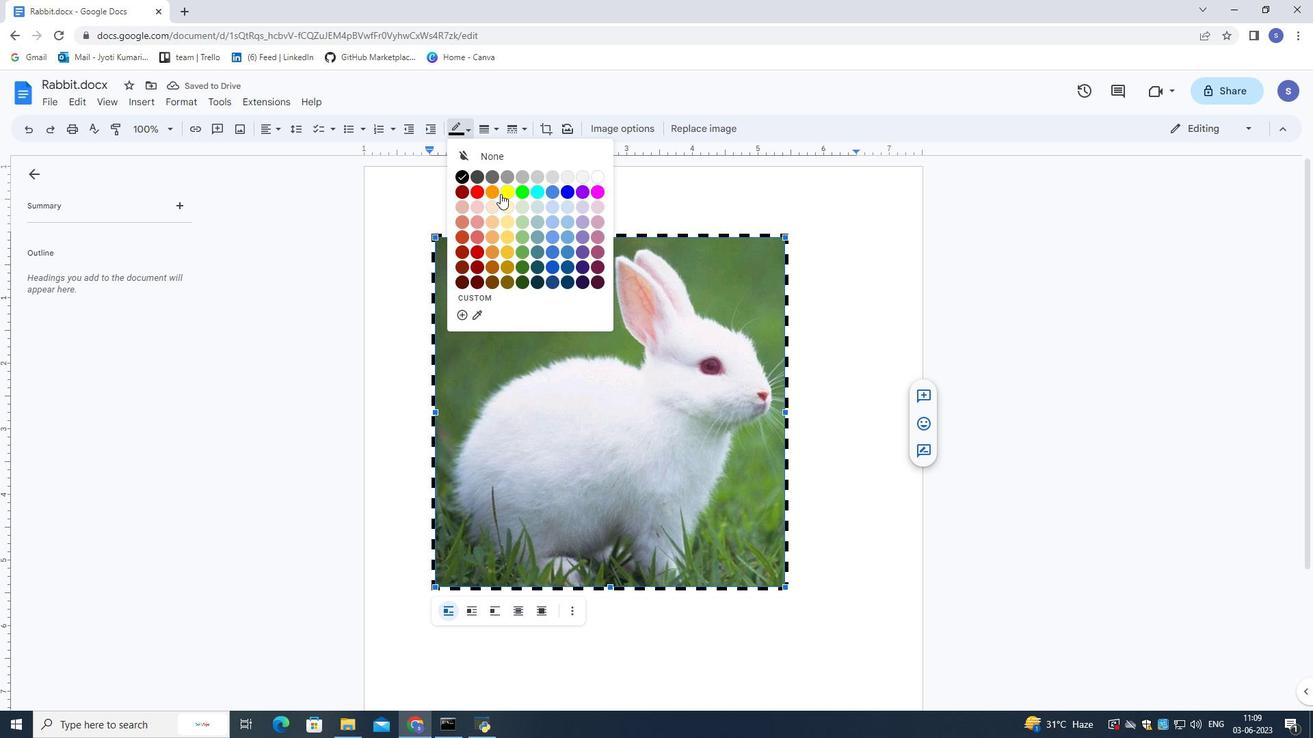 
Action: Mouse pressed left at (503, 190)
Screenshot: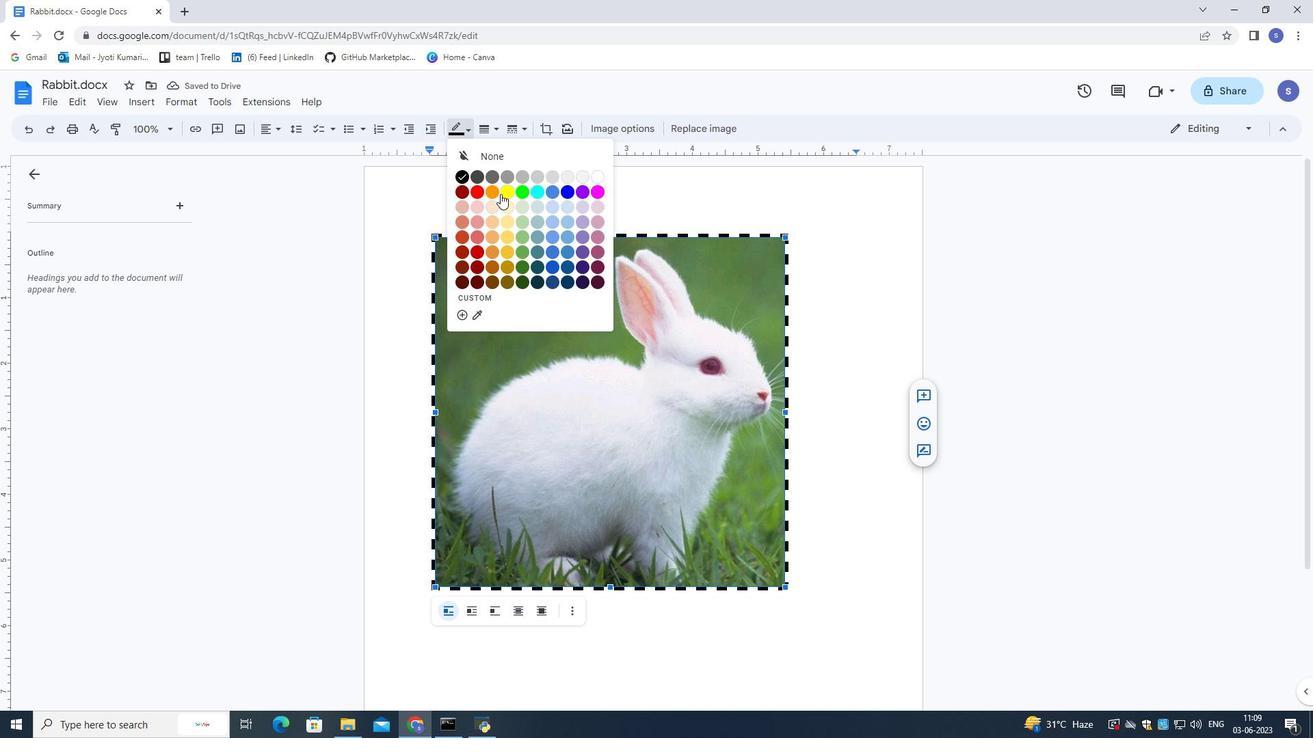 
Action: Mouse moved to (489, 192)
Screenshot: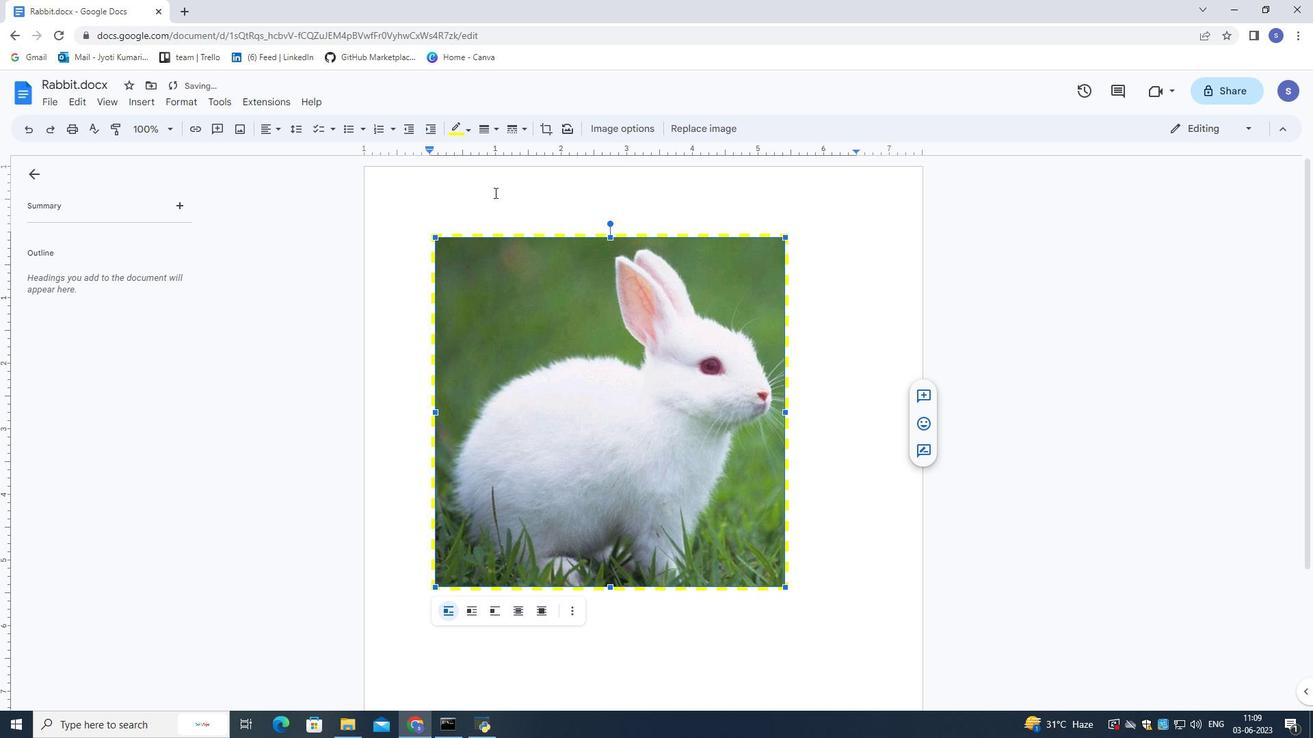 
Action: Mouse pressed left at (489, 192)
Screenshot: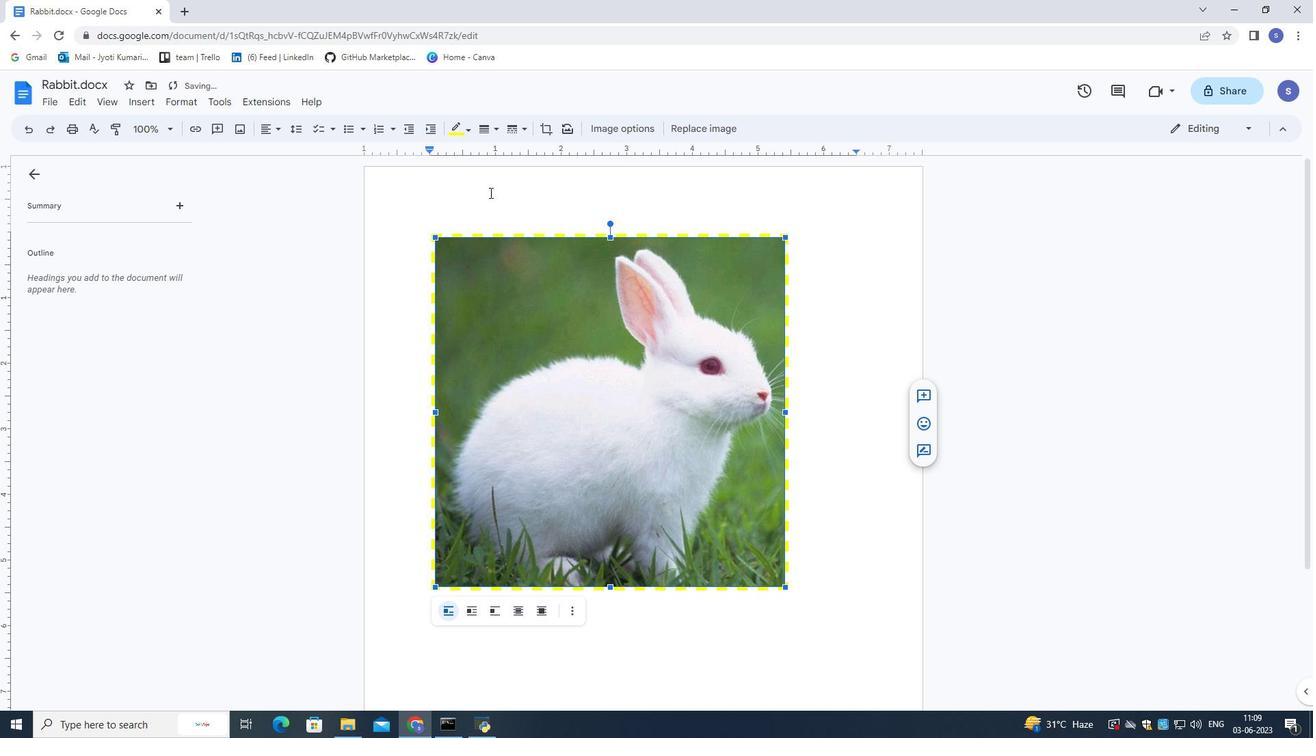 
Action: Mouse moved to (491, 221)
Screenshot: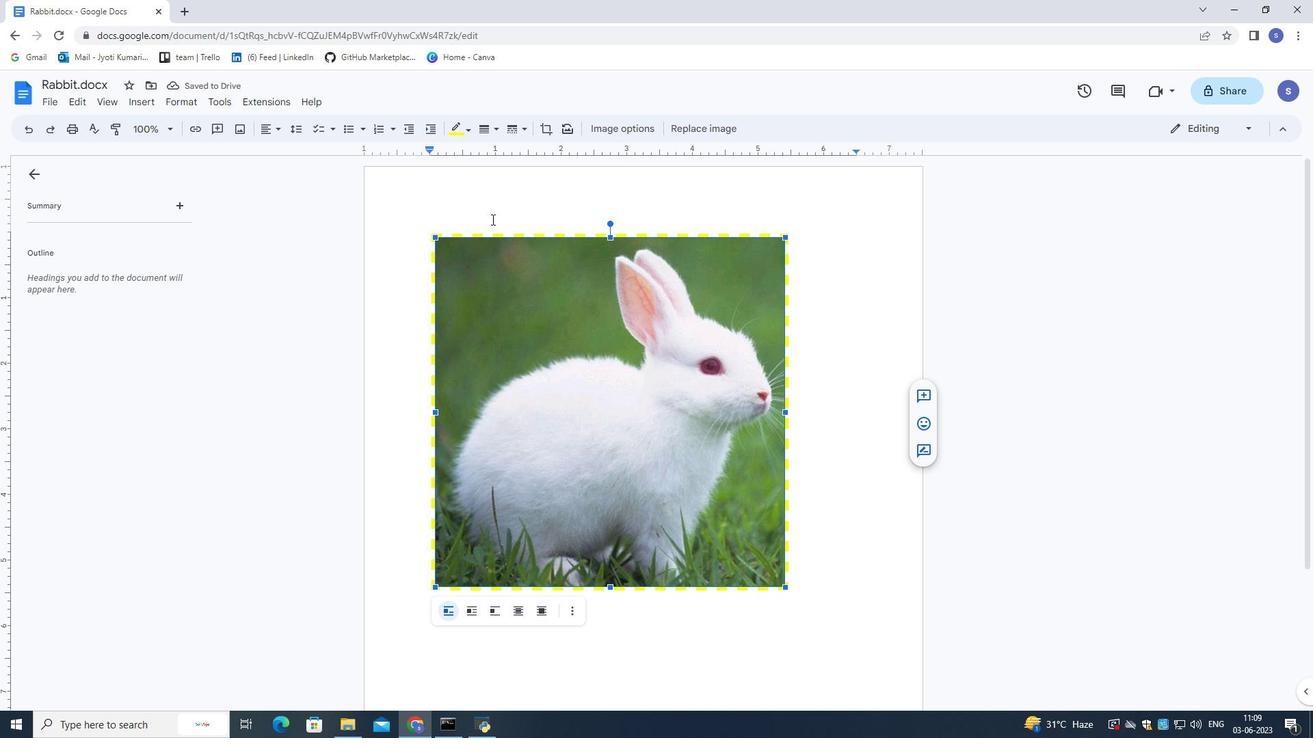 
